Task: Find connections with filter location Nāhan with filter topic #humanresourceswith filter profile language German with filter current company Job Vacancy Result (official) with filter school St. Andrew's College of Arts, Science and Commerce with filter industry Magnetic and Optical Media Manufacturing with filter service category Management Consulting with filter keywords title Accounts Payable/Receivable Clerk
Action: Mouse moved to (501, 83)
Screenshot: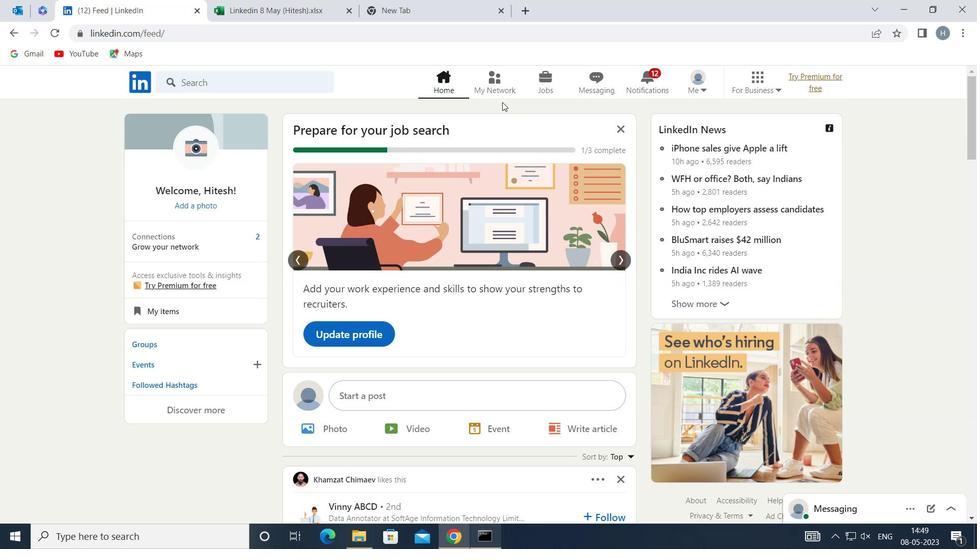 
Action: Mouse pressed left at (501, 83)
Screenshot: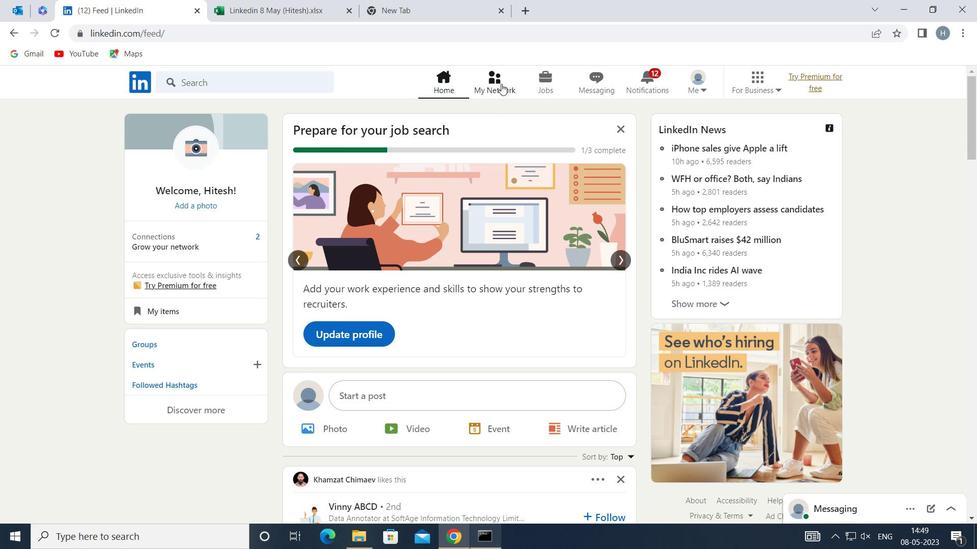 
Action: Mouse moved to (284, 152)
Screenshot: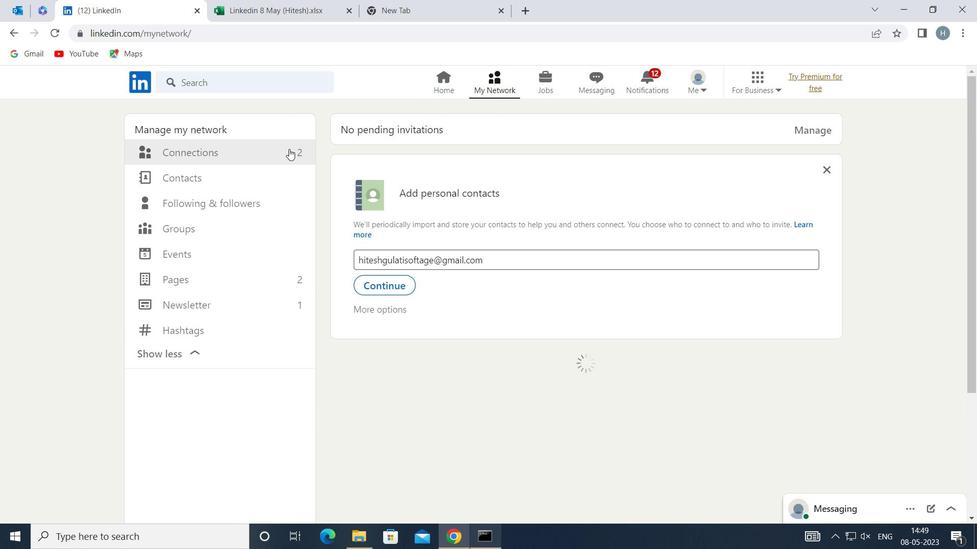 
Action: Mouse pressed left at (284, 152)
Screenshot: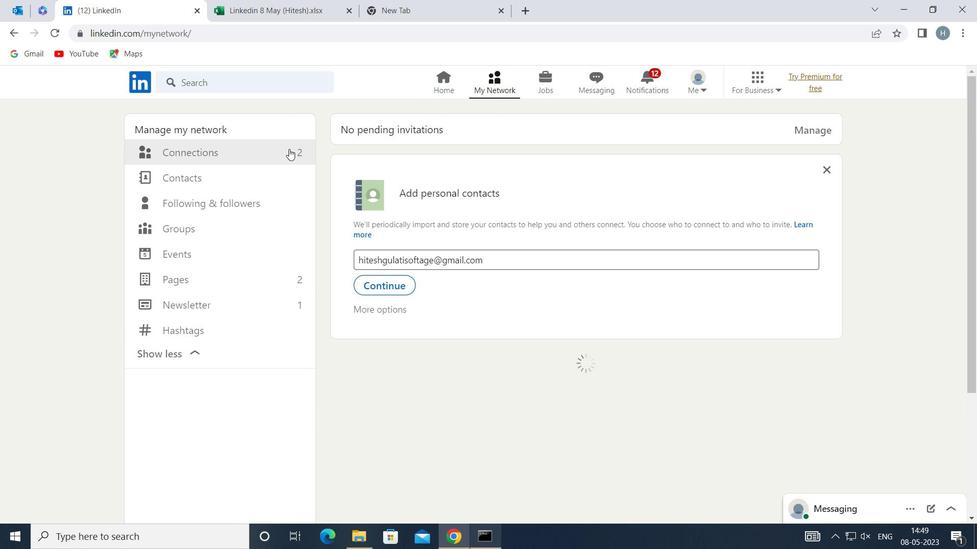 
Action: Mouse moved to (598, 155)
Screenshot: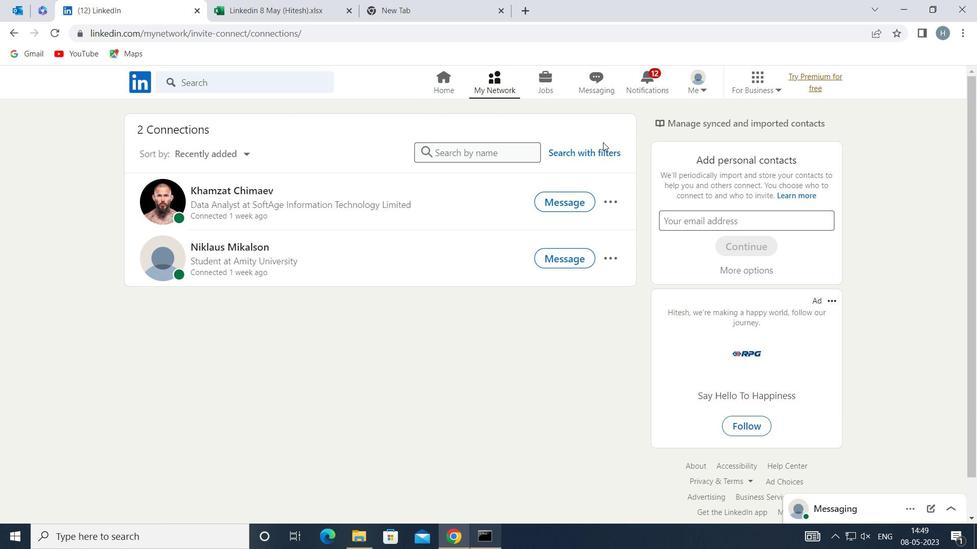 
Action: Mouse pressed left at (598, 155)
Screenshot: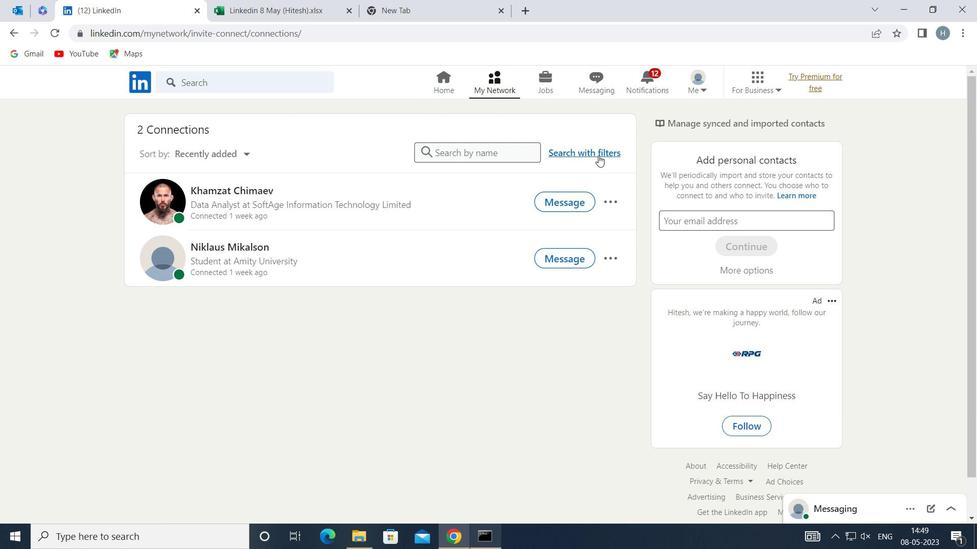 
Action: Mouse moved to (532, 122)
Screenshot: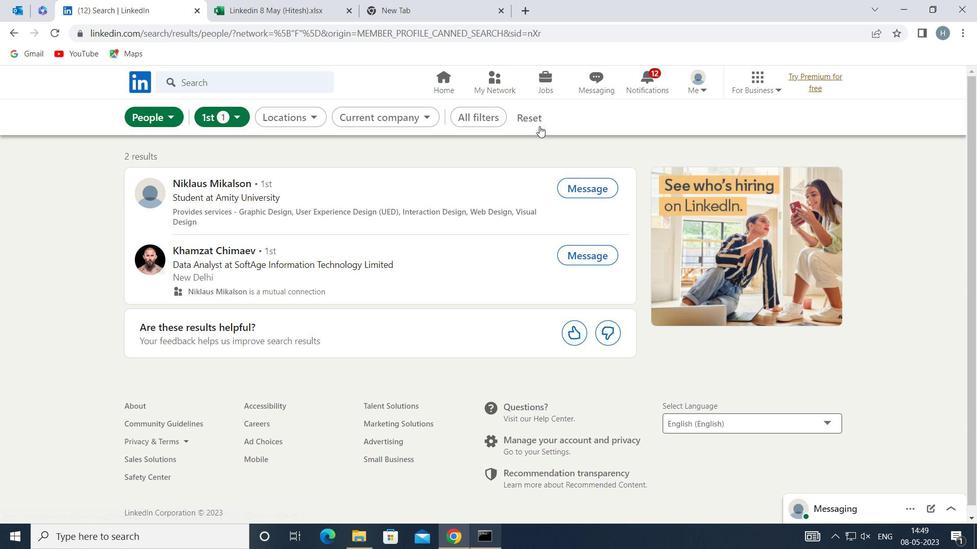 
Action: Mouse pressed left at (532, 122)
Screenshot: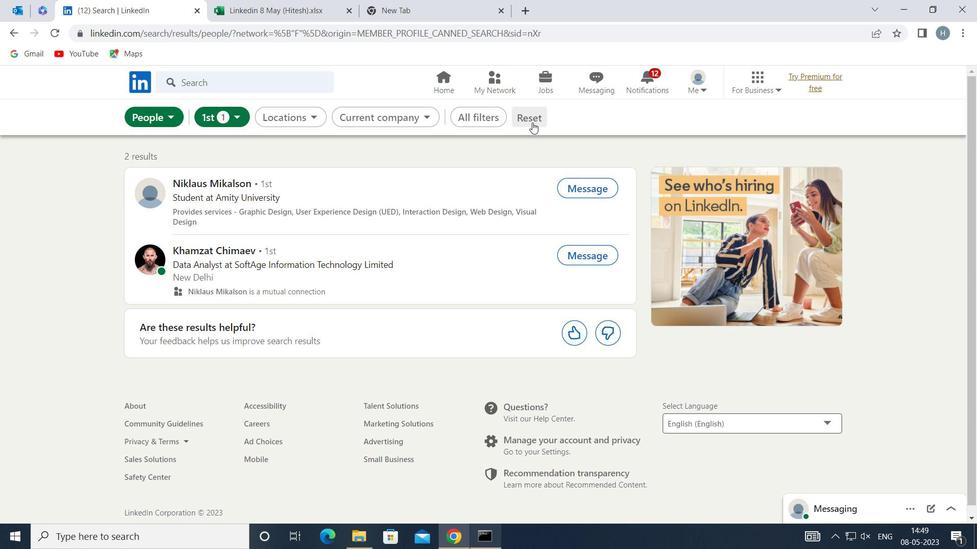 
Action: Mouse moved to (514, 112)
Screenshot: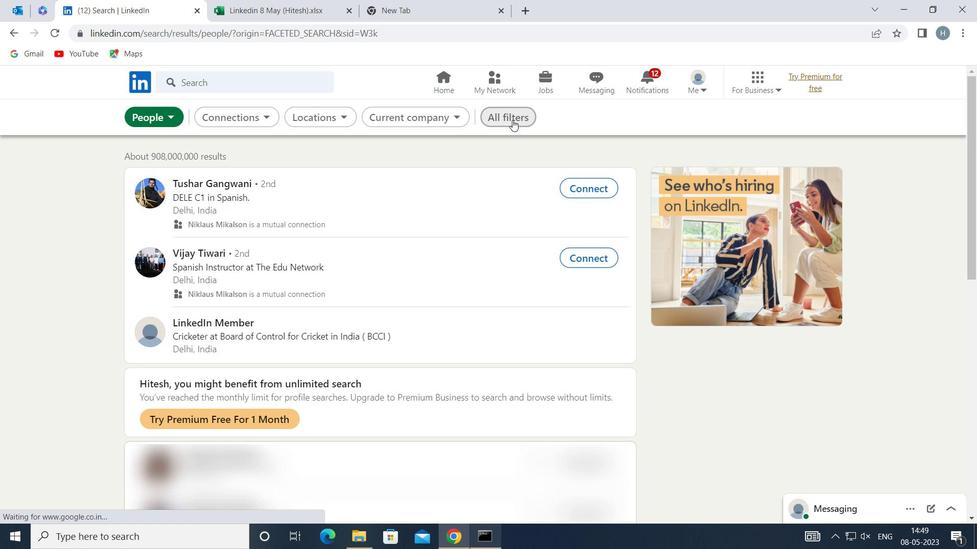 
Action: Mouse pressed left at (514, 112)
Screenshot: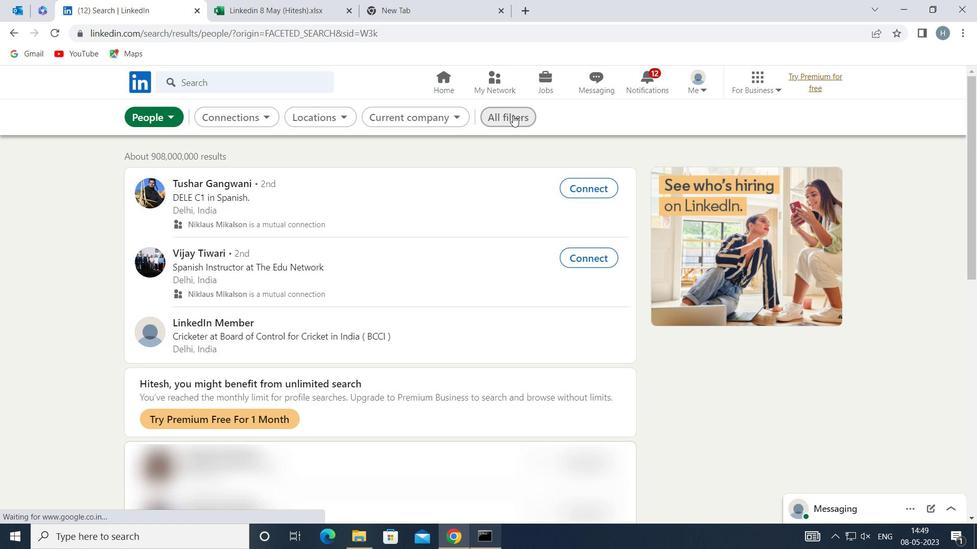 
Action: Mouse moved to (785, 279)
Screenshot: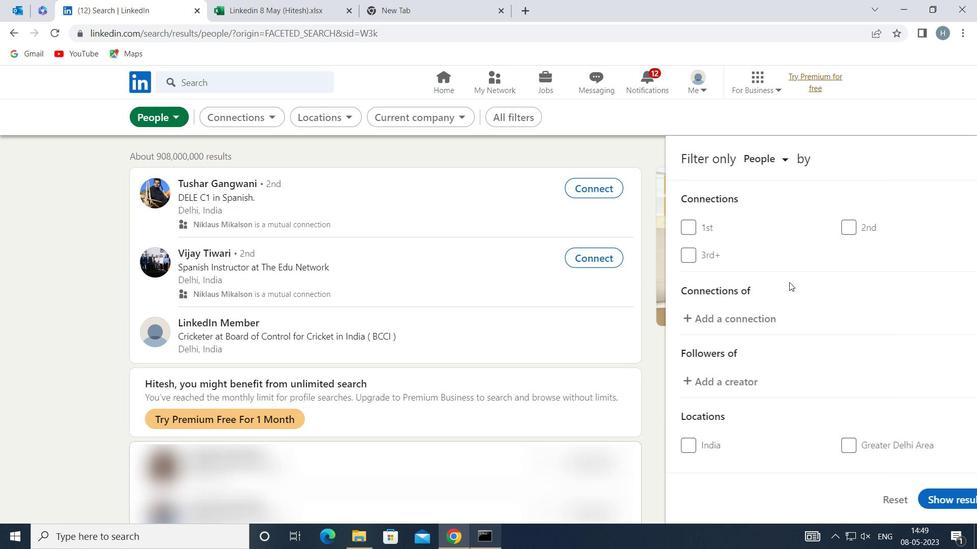 
Action: Mouse scrolled (785, 279) with delta (0, 0)
Screenshot: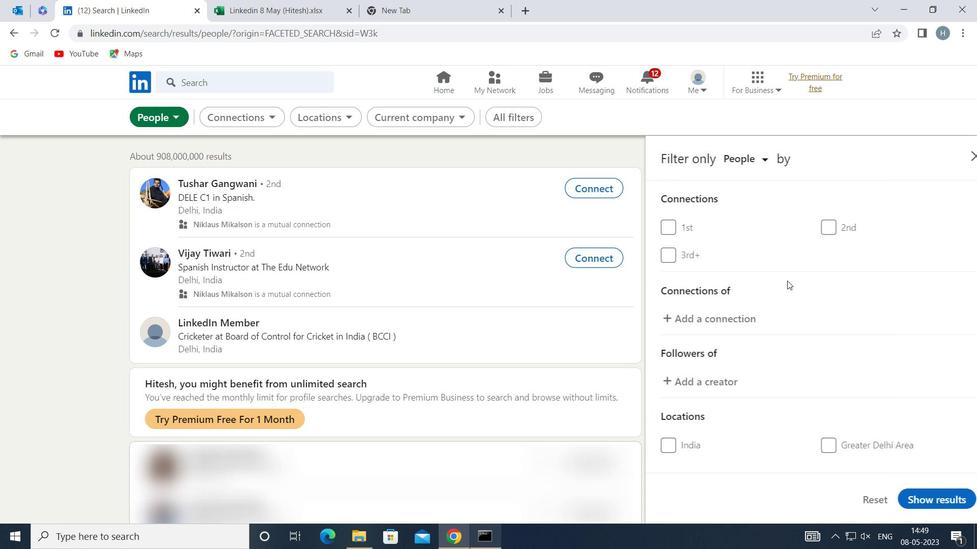 
Action: Mouse moved to (784, 278)
Screenshot: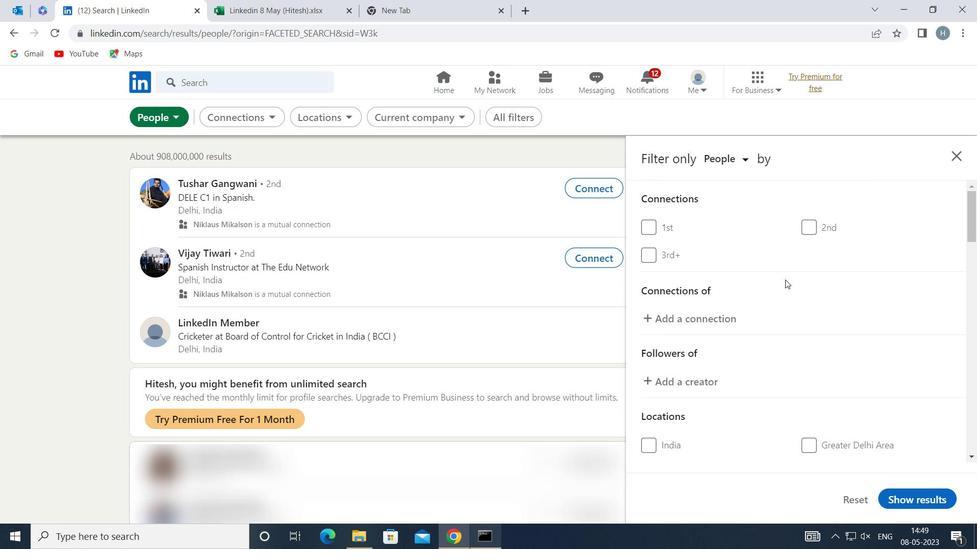 
Action: Mouse scrolled (784, 278) with delta (0, 0)
Screenshot: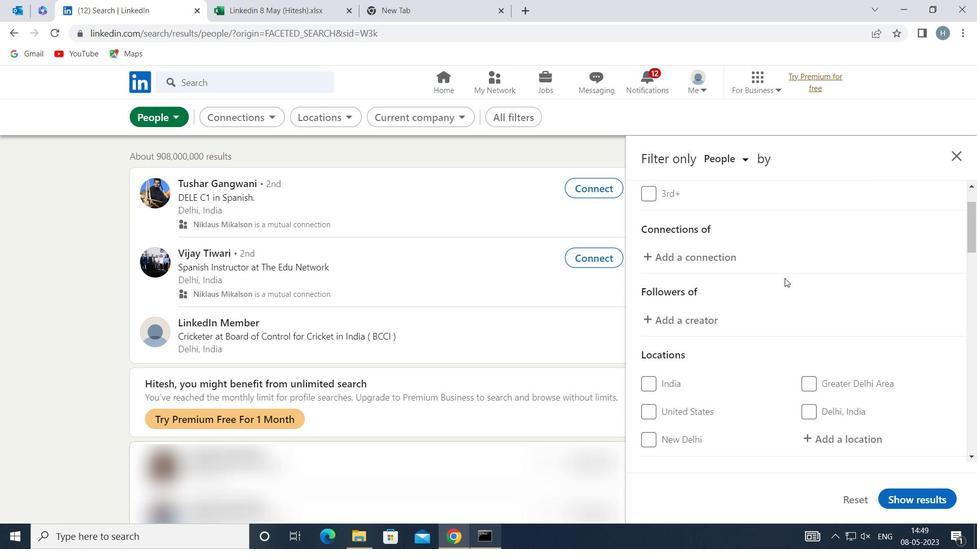 
Action: Mouse moved to (845, 366)
Screenshot: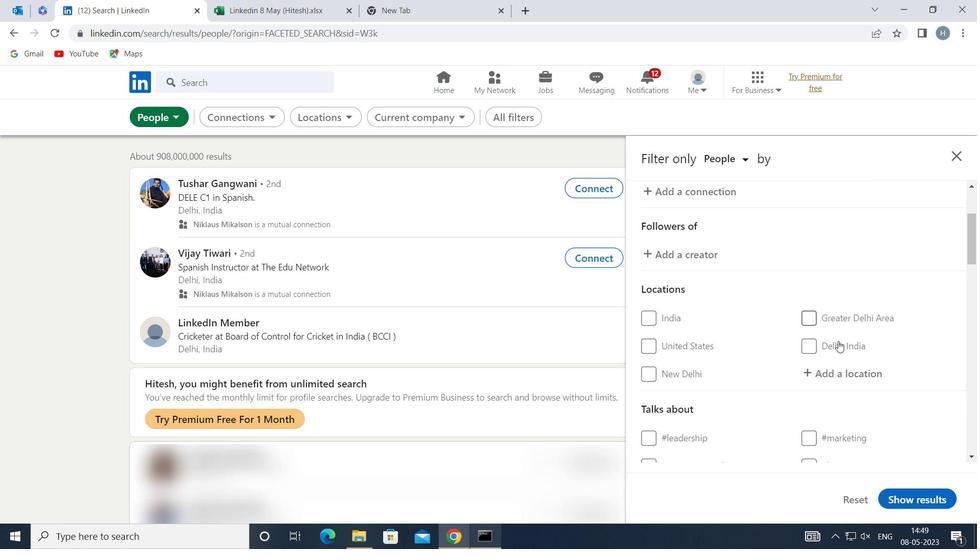 
Action: Mouse pressed left at (845, 366)
Screenshot: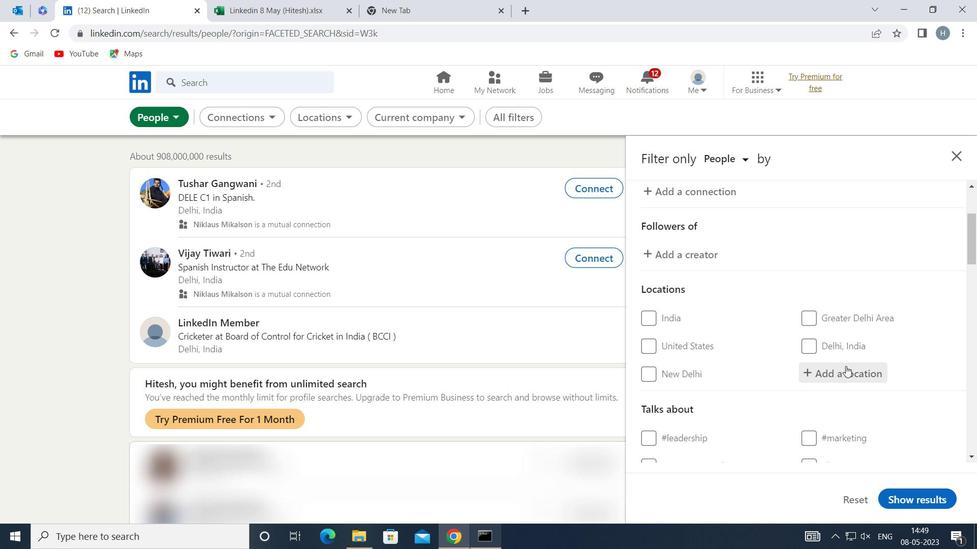 
Action: Key pressed <Key.shift>NAHAN
Screenshot: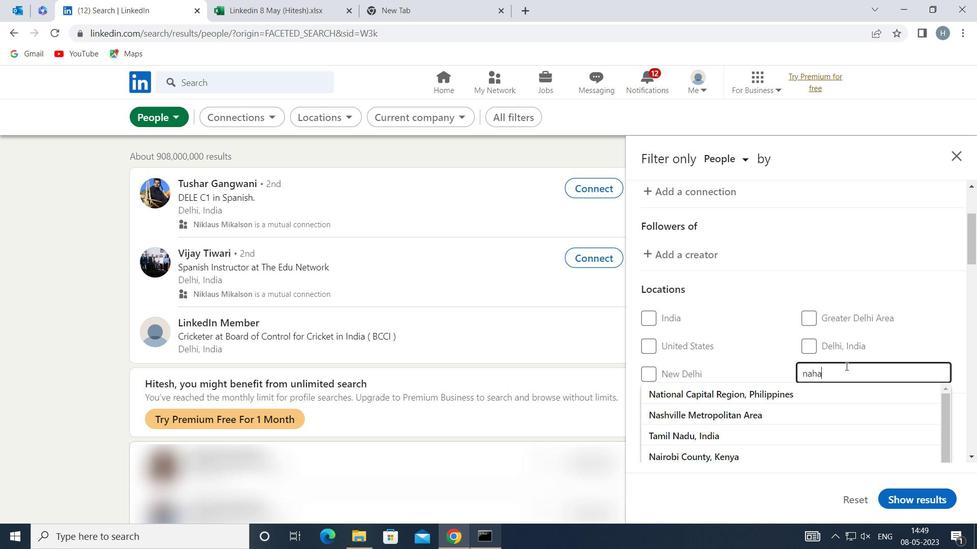 
Action: Mouse moved to (897, 336)
Screenshot: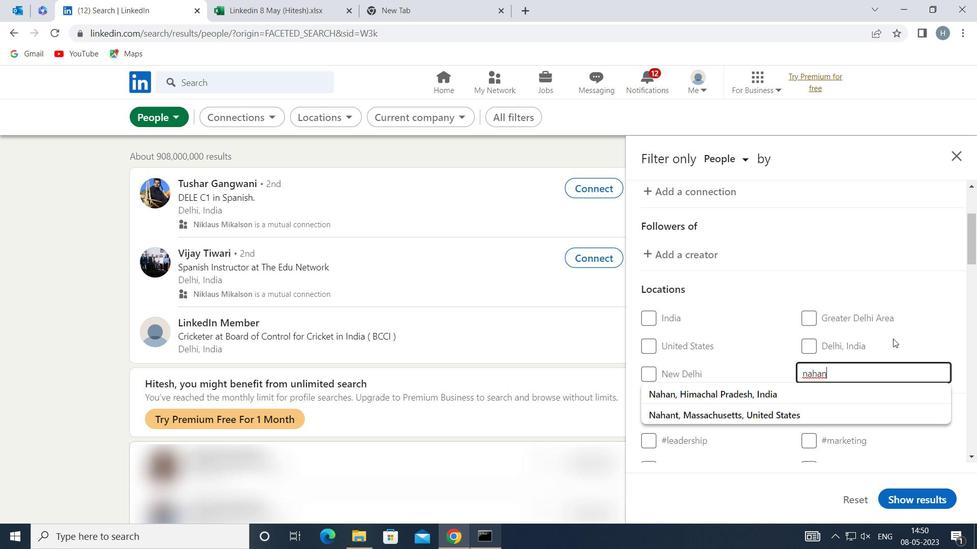 
Action: Mouse pressed left at (897, 336)
Screenshot: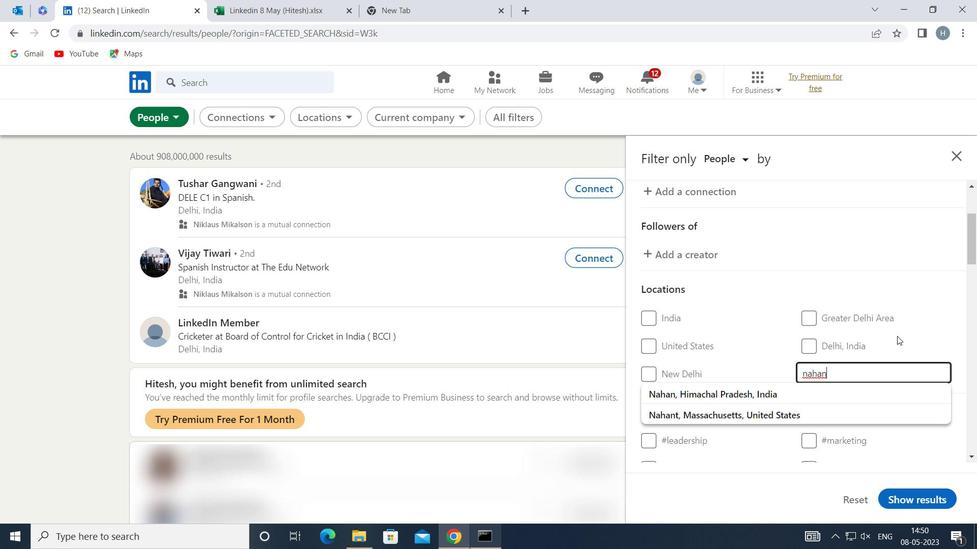 
Action: Mouse moved to (899, 335)
Screenshot: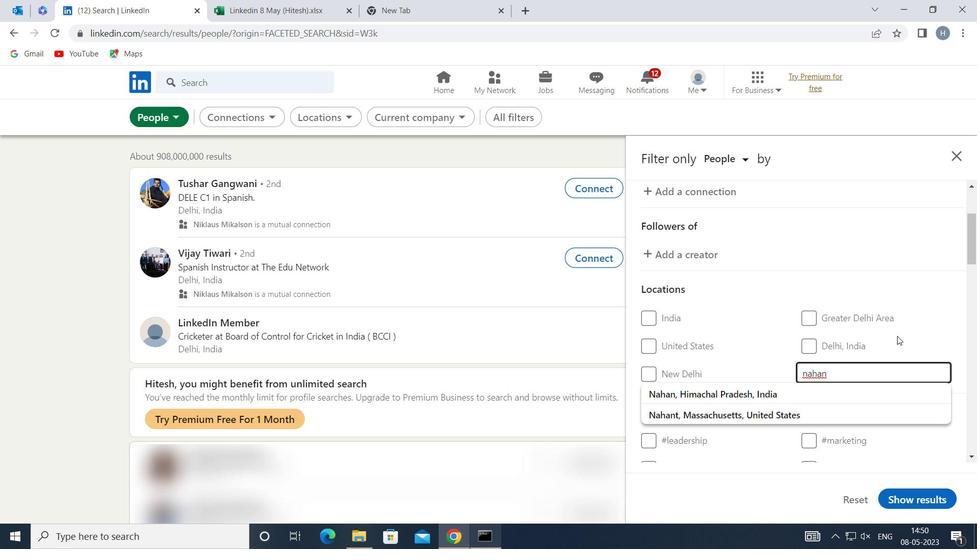 
Action: Mouse scrolled (899, 334) with delta (0, 0)
Screenshot: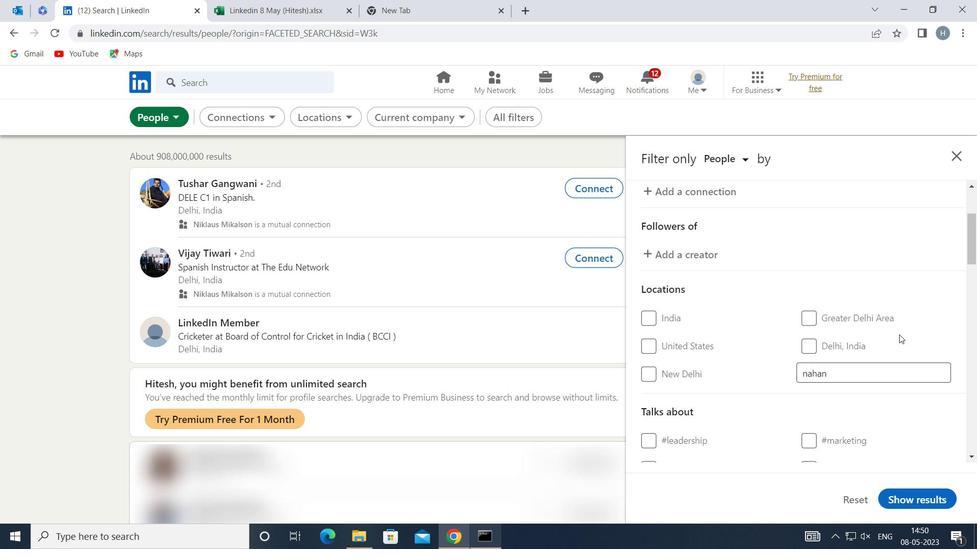 
Action: Mouse scrolled (899, 334) with delta (0, 0)
Screenshot: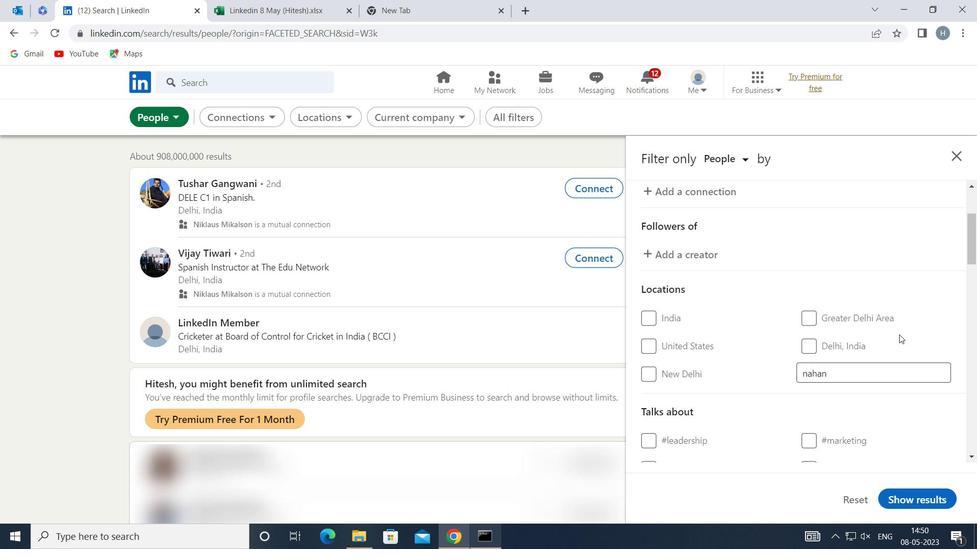 
Action: Mouse moved to (843, 368)
Screenshot: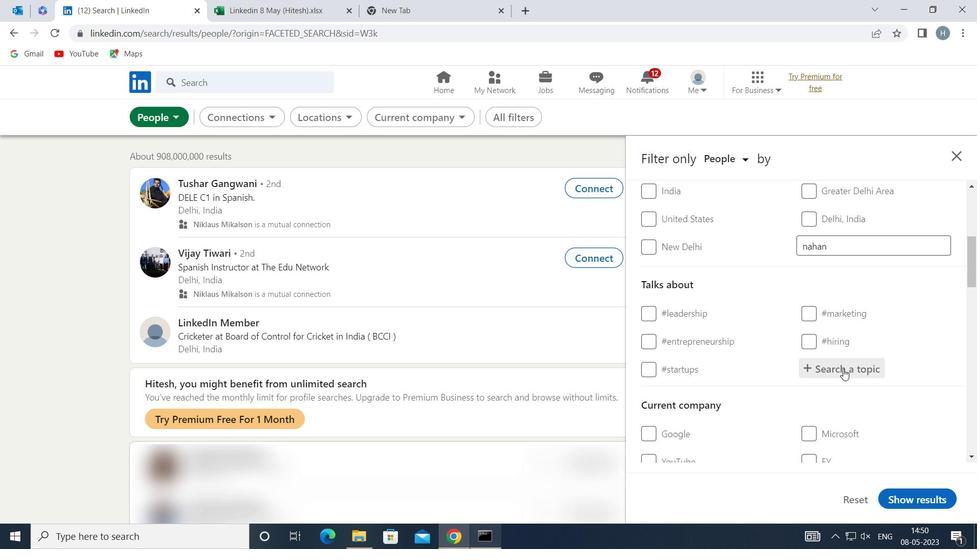 
Action: Mouse pressed left at (843, 368)
Screenshot: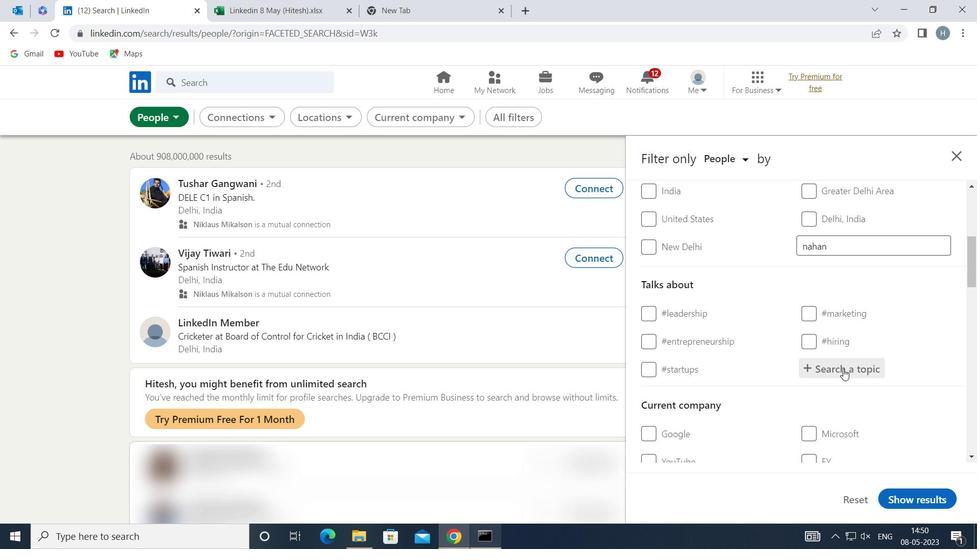 
Action: Key pressed HUMANRESO
Screenshot: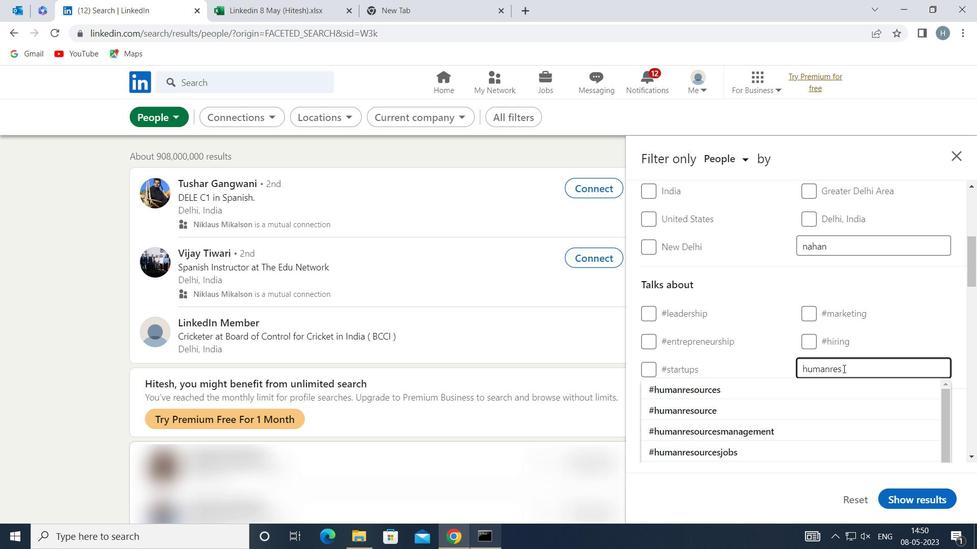 
Action: Mouse moved to (818, 387)
Screenshot: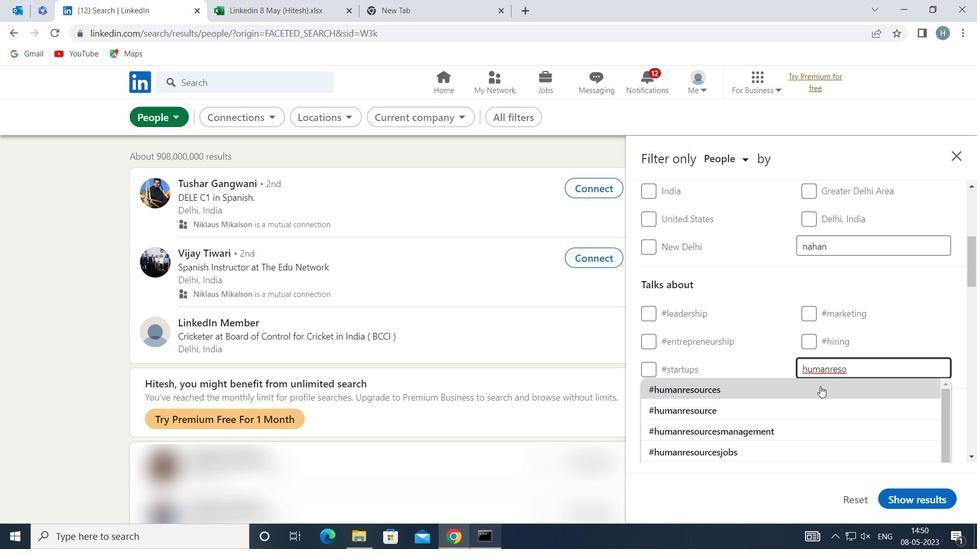 
Action: Mouse pressed left at (818, 387)
Screenshot: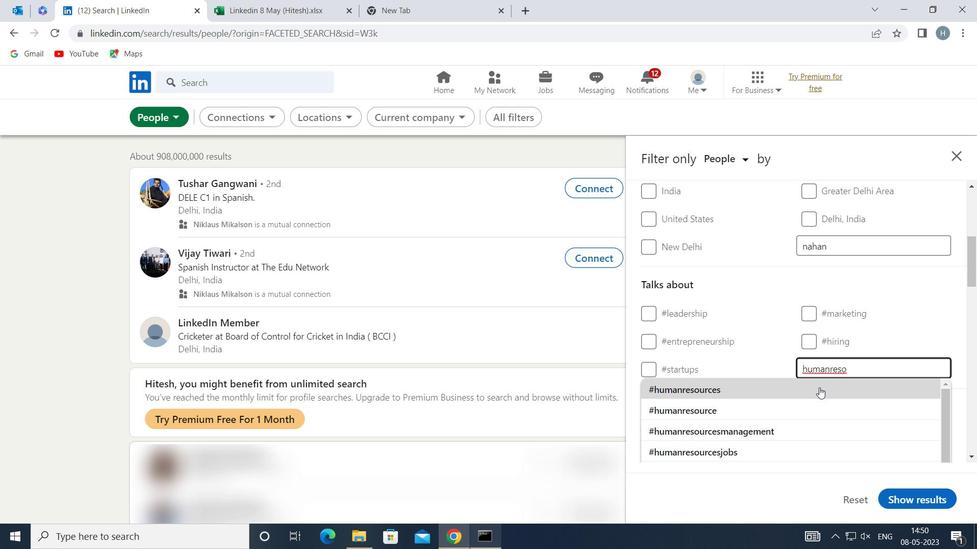 
Action: Mouse moved to (809, 375)
Screenshot: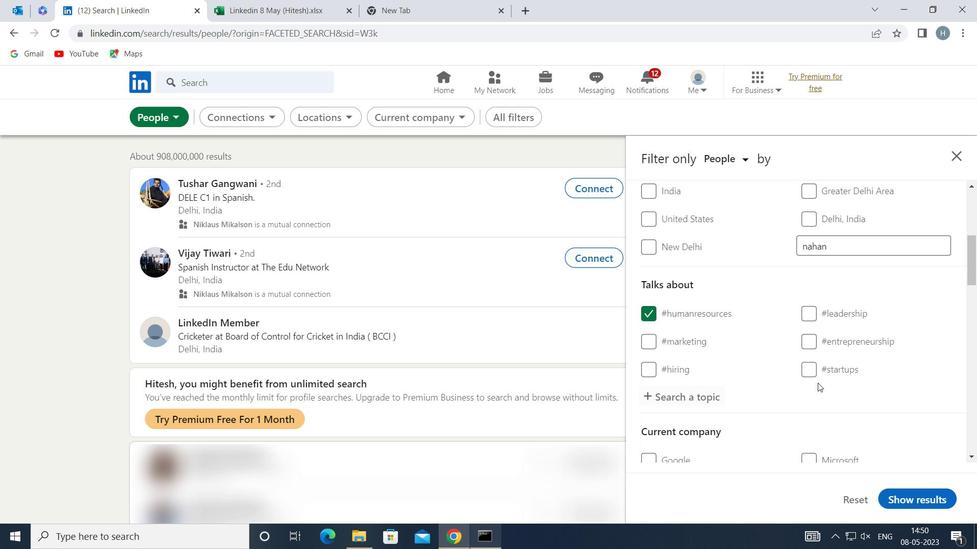 
Action: Mouse scrolled (809, 374) with delta (0, 0)
Screenshot: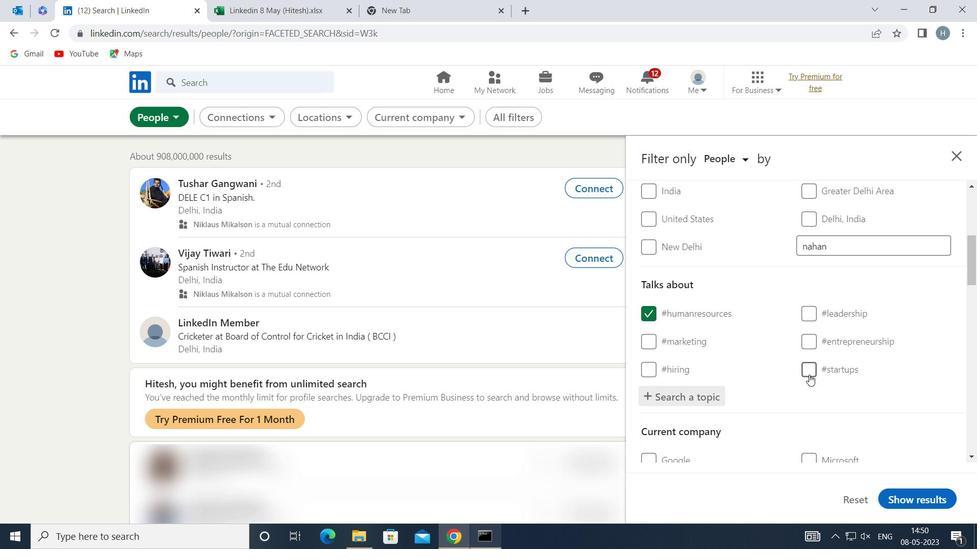
Action: Mouse moved to (787, 384)
Screenshot: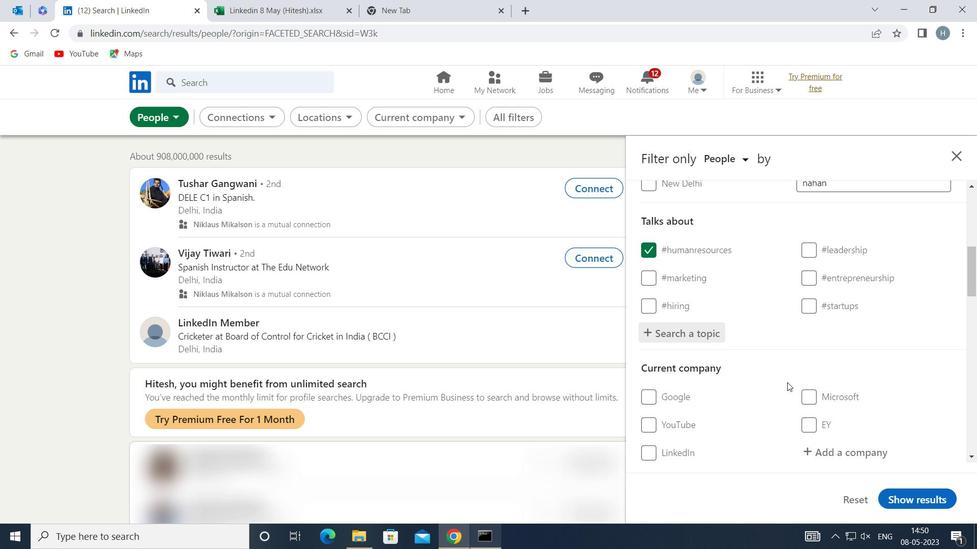 
Action: Mouse scrolled (787, 383) with delta (0, 0)
Screenshot: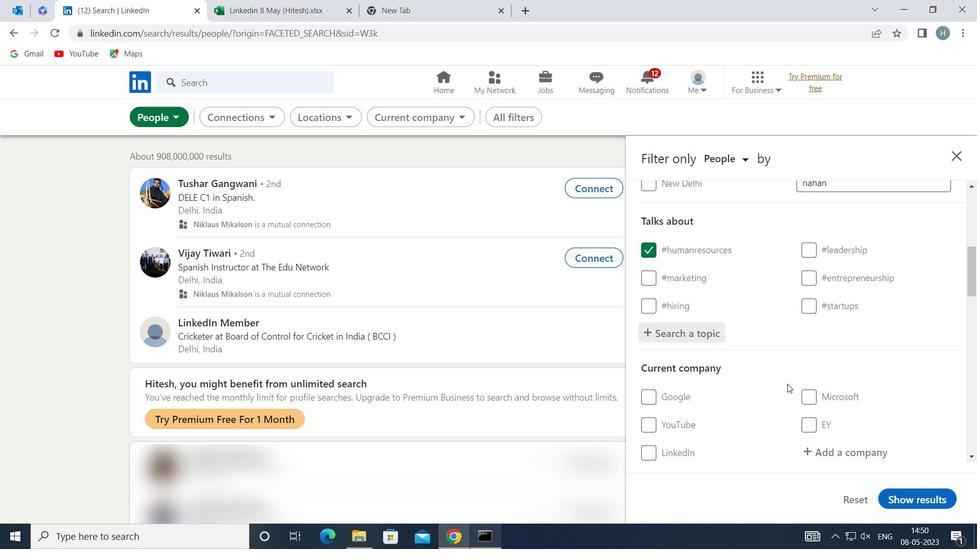 
Action: Mouse moved to (787, 381)
Screenshot: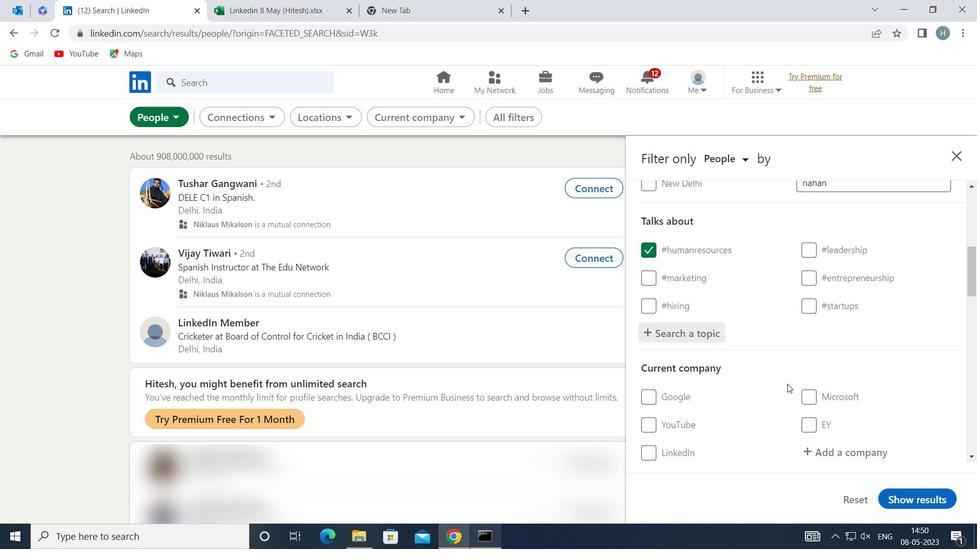 
Action: Mouse scrolled (787, 381) with delta (0, 0)
Screenshot: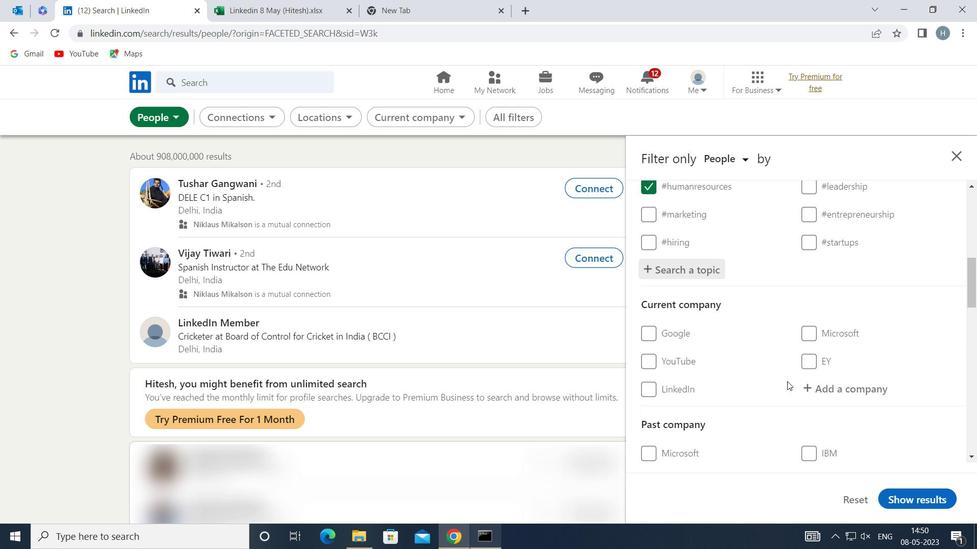 
Action: Mouse moved to (787, 381)
Screenshot: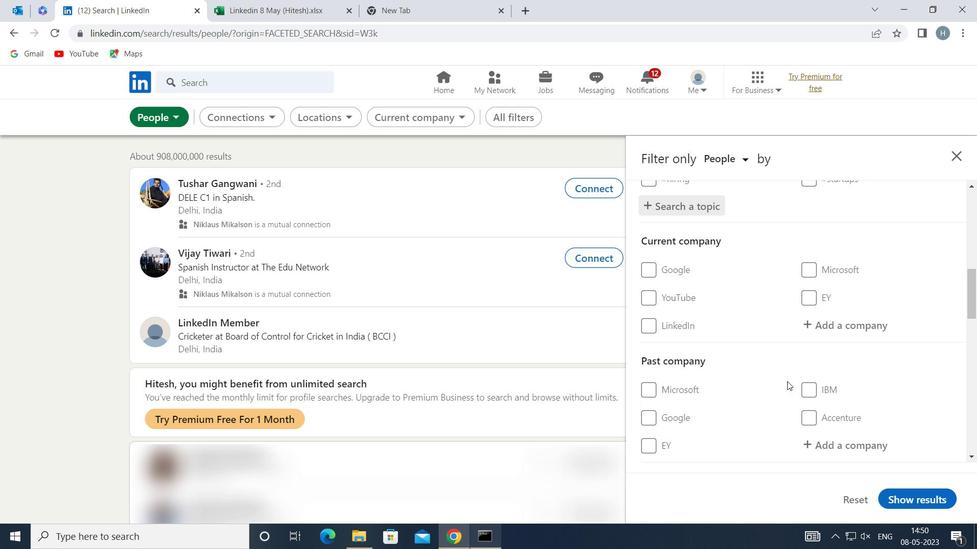 
Action: Mouse scrolled (787, 380) with delta (0, 0)
Screenshot: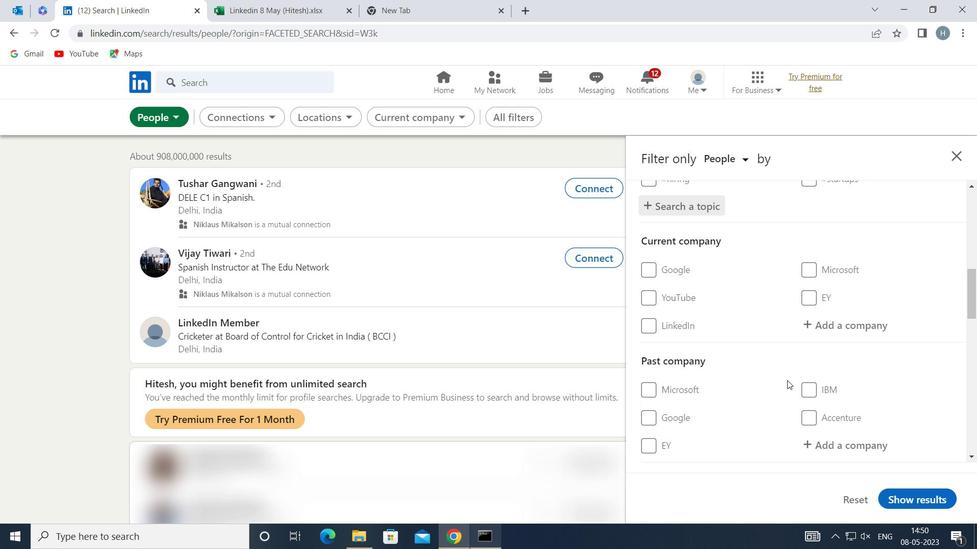 
Action: Mouse scrolled (787, 380) with delta (0, 0)
Screenshot: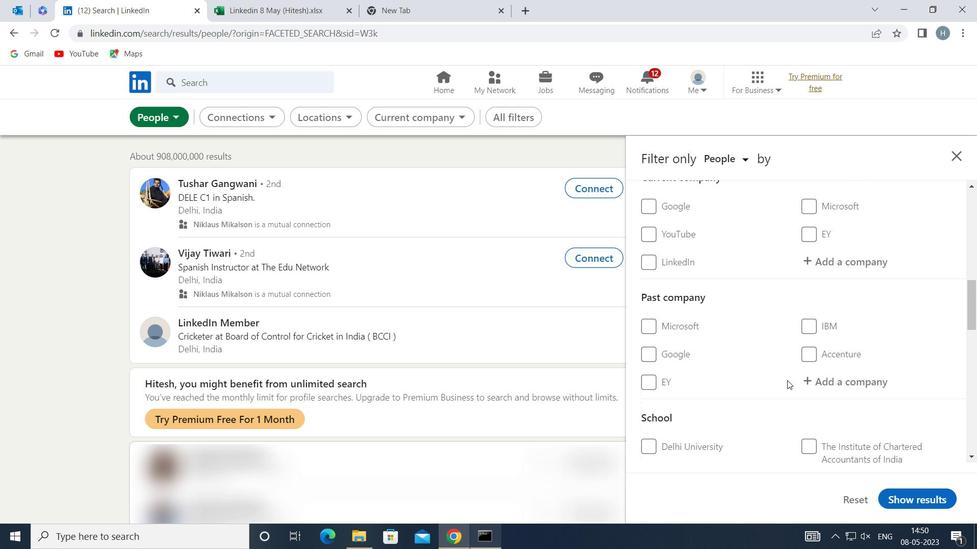 
Action: Mouse scrolled (787, 380) with delta (0, 0)
Screenshot: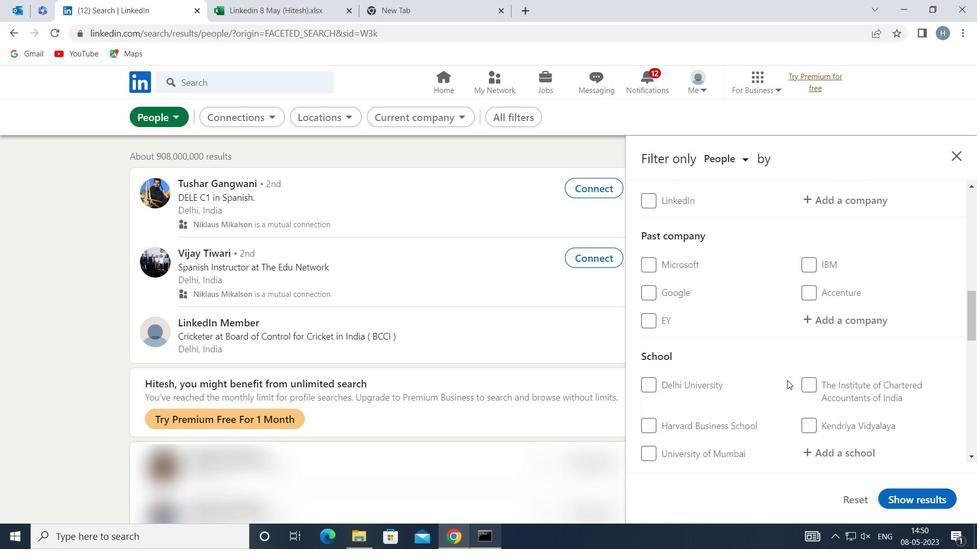 
Action: Mouse scrolled (787, 380) with delta (0, 0)
Screenshot: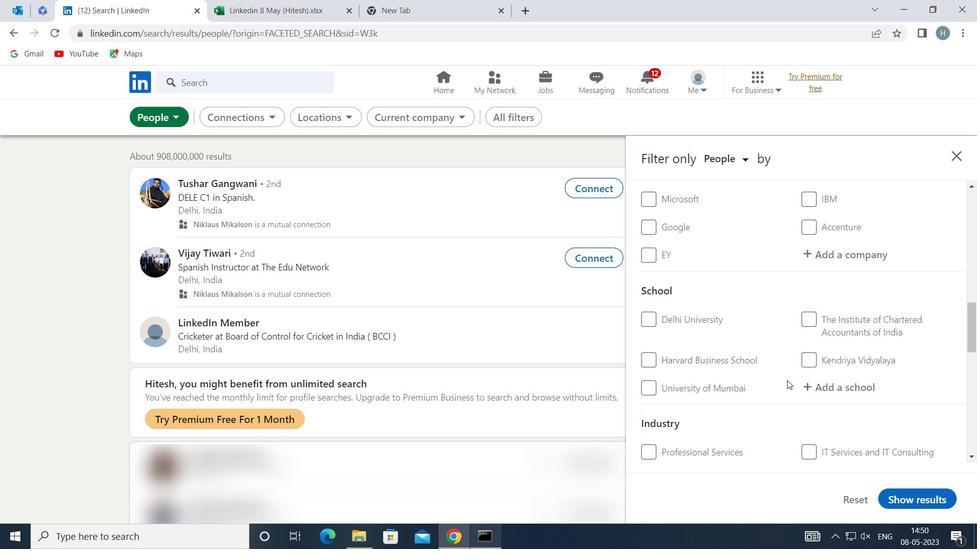 
Action: Mouse scrolled (787, 380) with delta (0, 0)
Screenshot: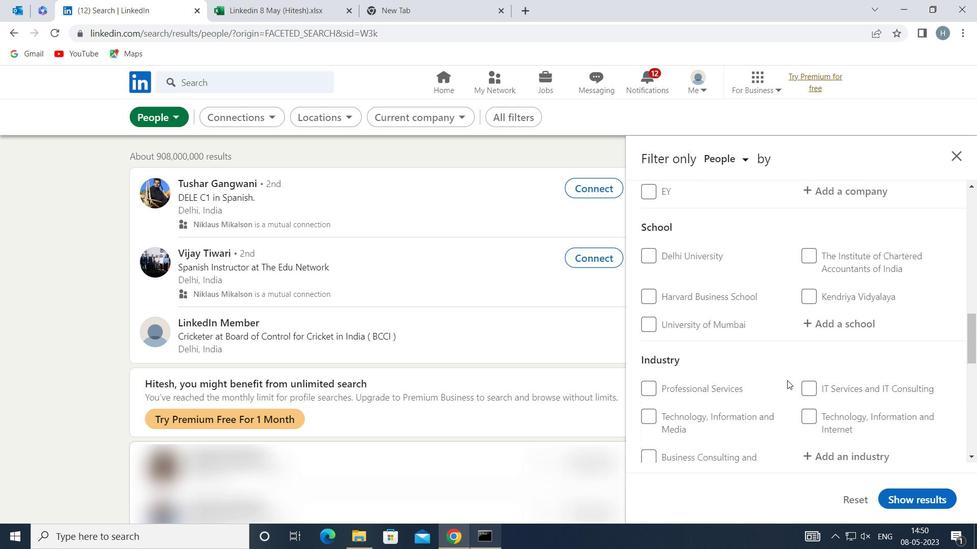 
Action: Mouse scrolled (787, 380) with delta (0, 0)
Screenshot: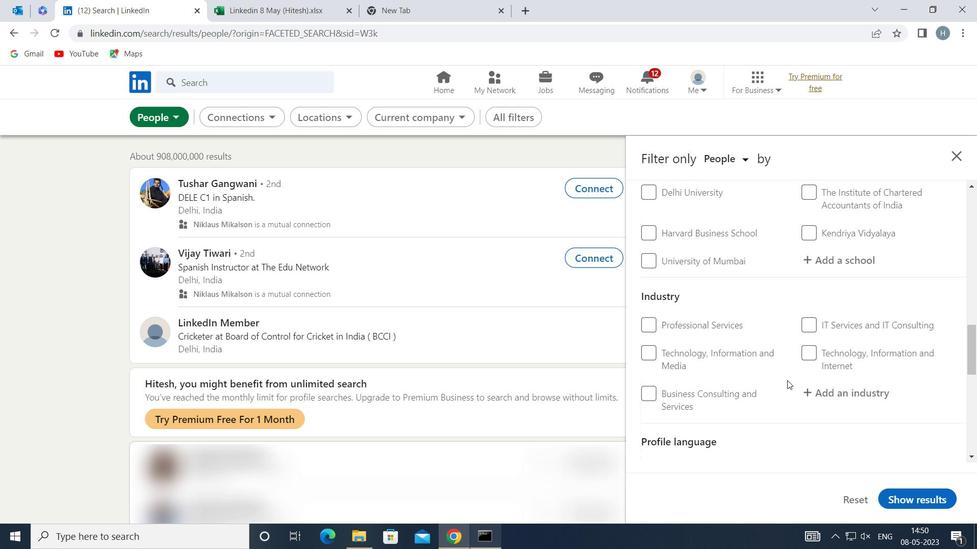 
Action: Mouse scrolled (787, 380) with delta (0, 0)
Screenshot: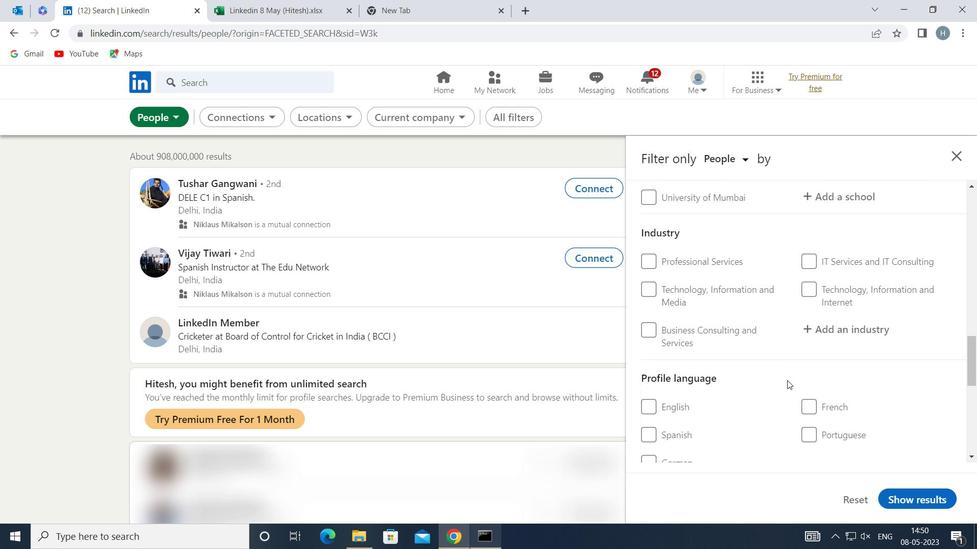 
Action: Mouse moved to (646, 399)
Screenshot: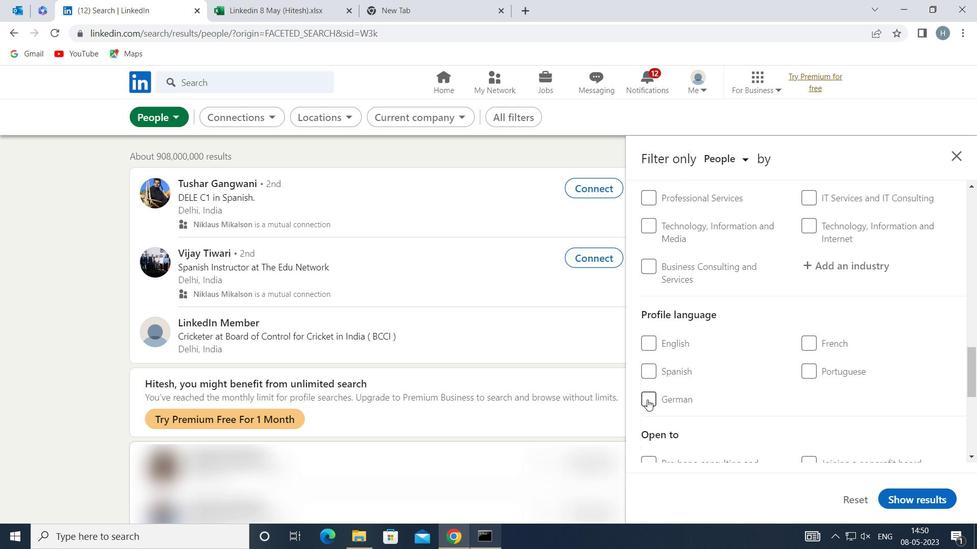 
Action: Mouse pressed left at (646, 399)
Screenshot: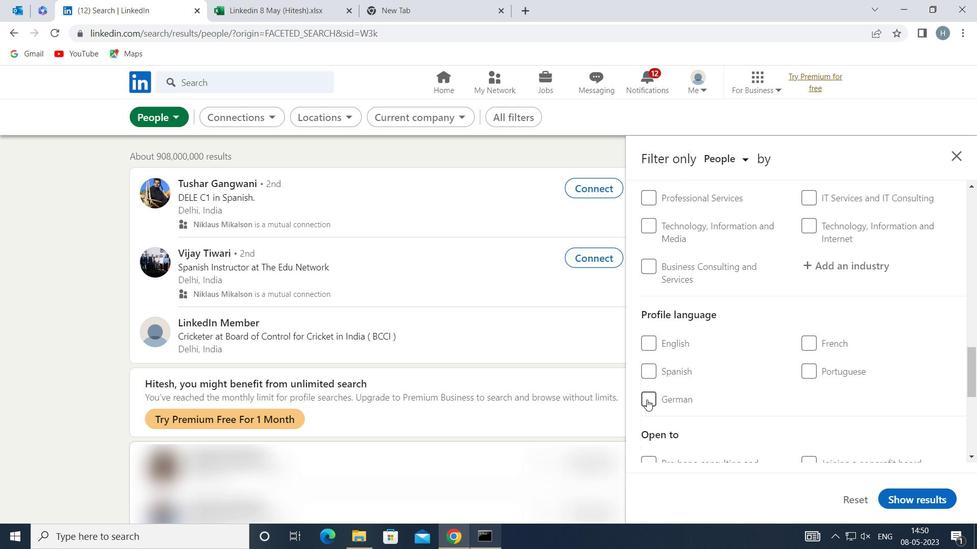 
Action: Mouse moved to (743, 391)
Screenshot: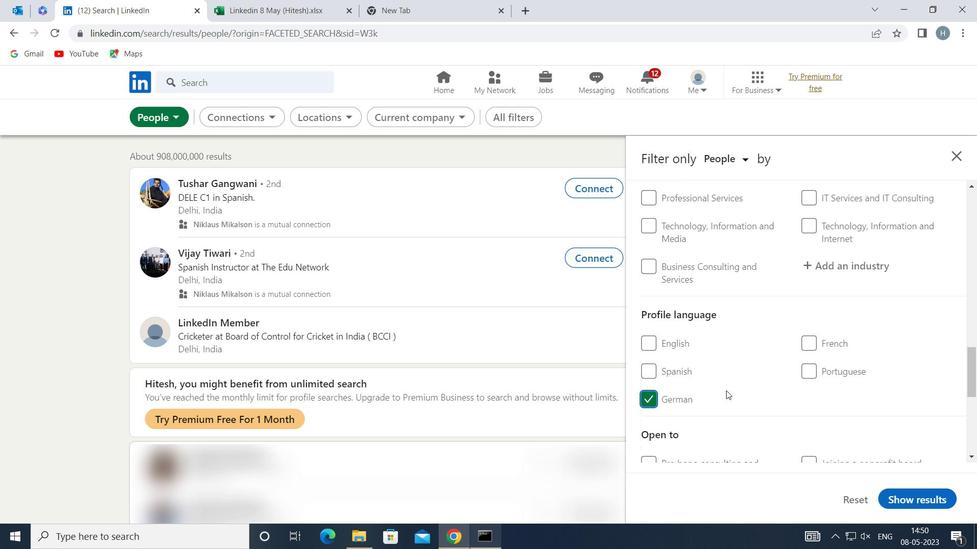 
Action: Mouse scrolled (743, 391) with delta (0, 0)
Screenshot: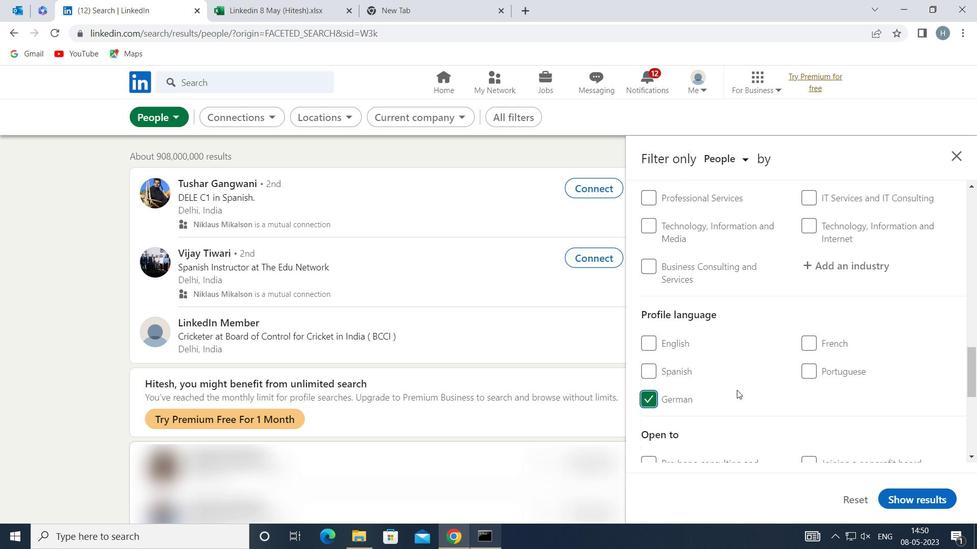 
Action: Mouse scrolled (743, 391) with delta (0, 0)
Screenshot: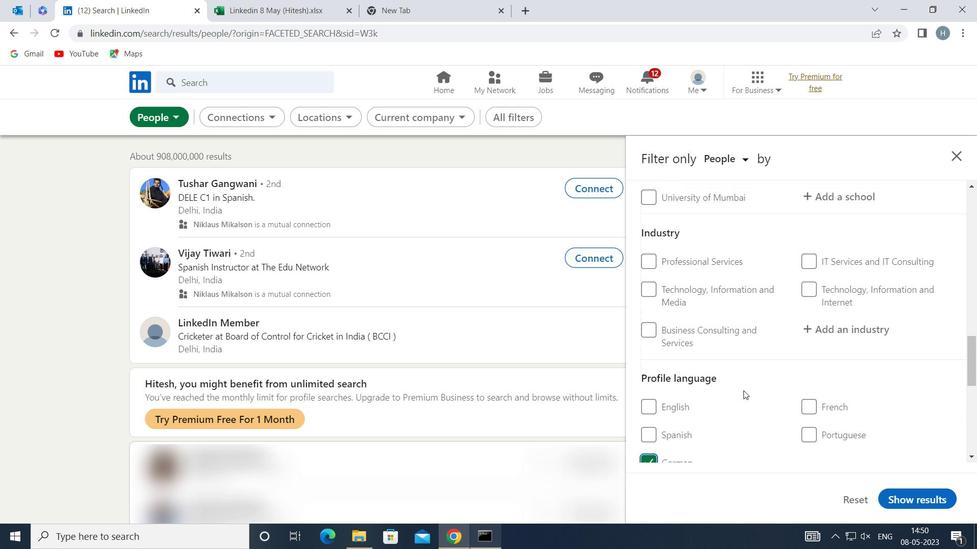
Action: Mouse scrolled (743, 391) with delta (0, 0)
Screenshot: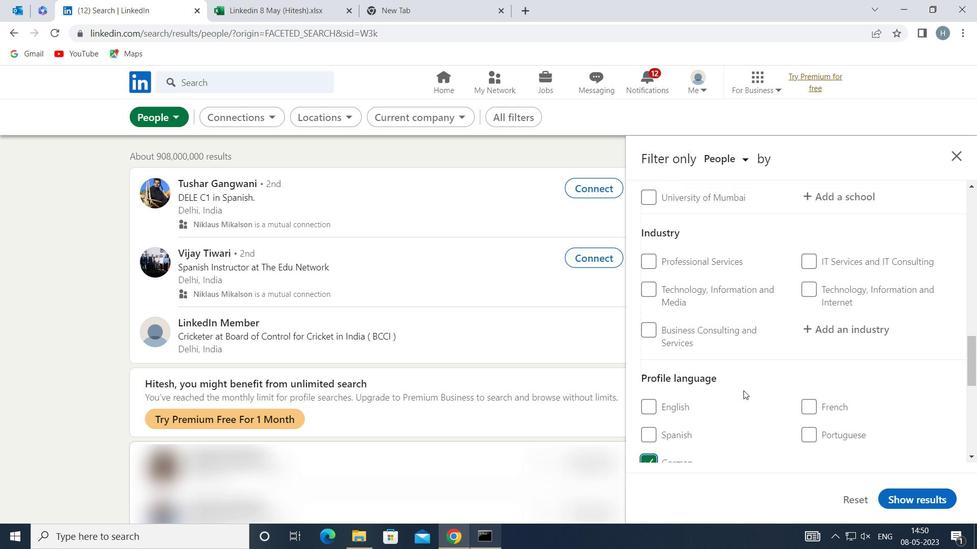 
Action: Mouse scrolled (743, 391) with delta (0, 0)
Screenshot: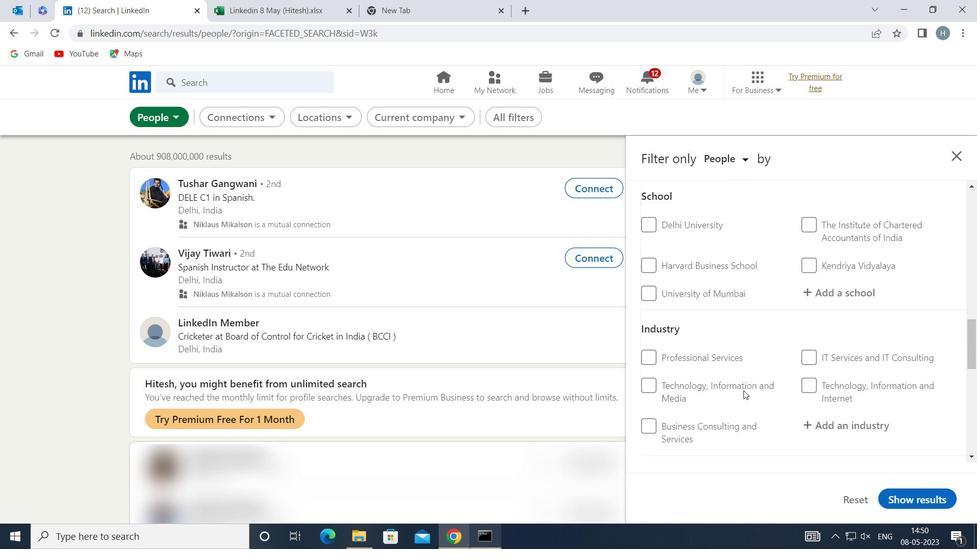 
Action: Mouse scrolled (743, 391) with delta (0, 0)
Screenshot: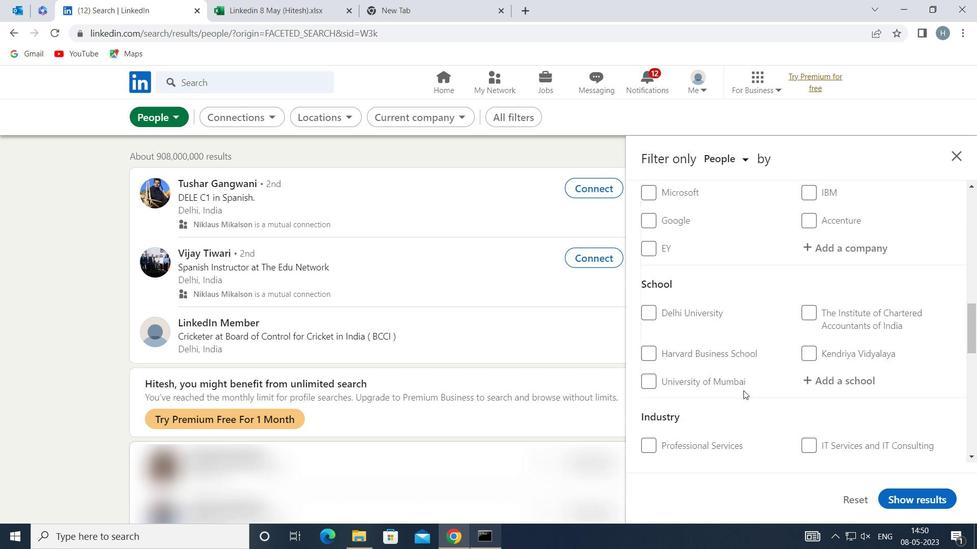 
Action: Mouse scrolled (743, 391) with delta (0, 0)
Screenshot: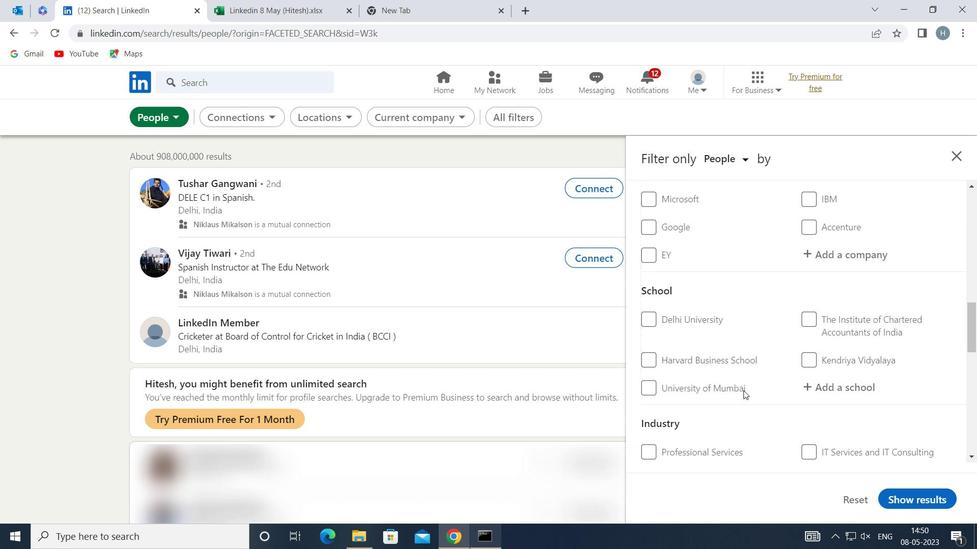 
Action: Mouse scrolled (743, 391) with delta (0, 0)
Screenshot: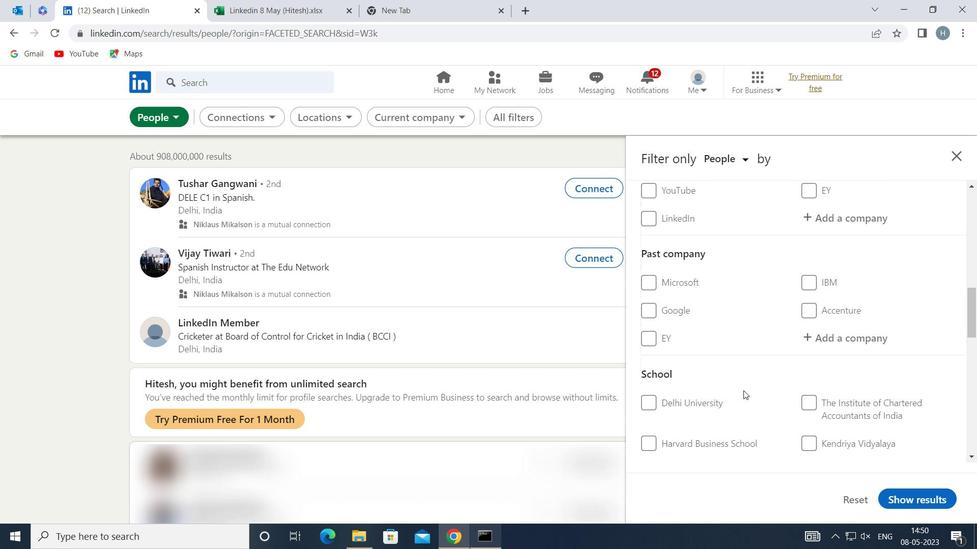 
Action: Mouse scrolled (743, 391) with delta (0, 0)
Screenshot: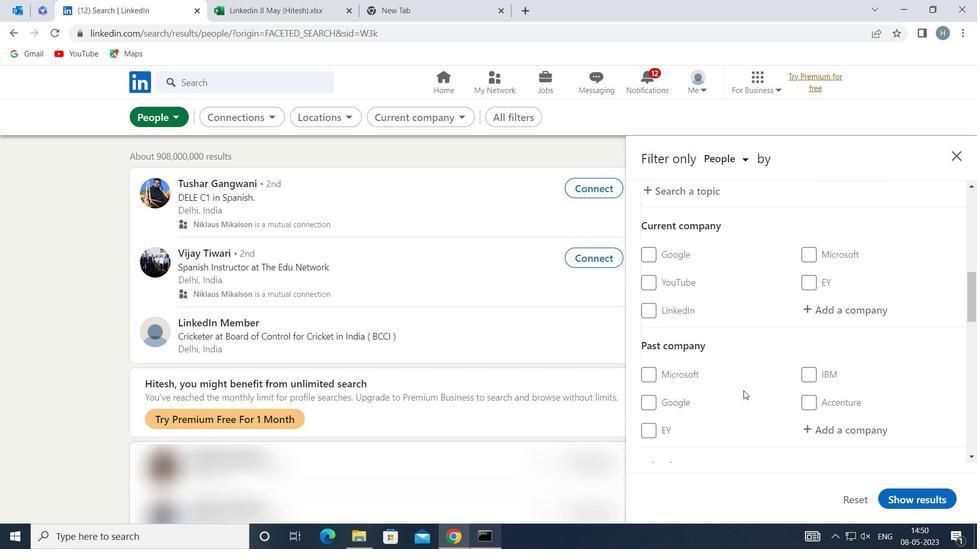 
Action: Mouse scrolled (743, 391) with delta (0, 0)
Screenshot: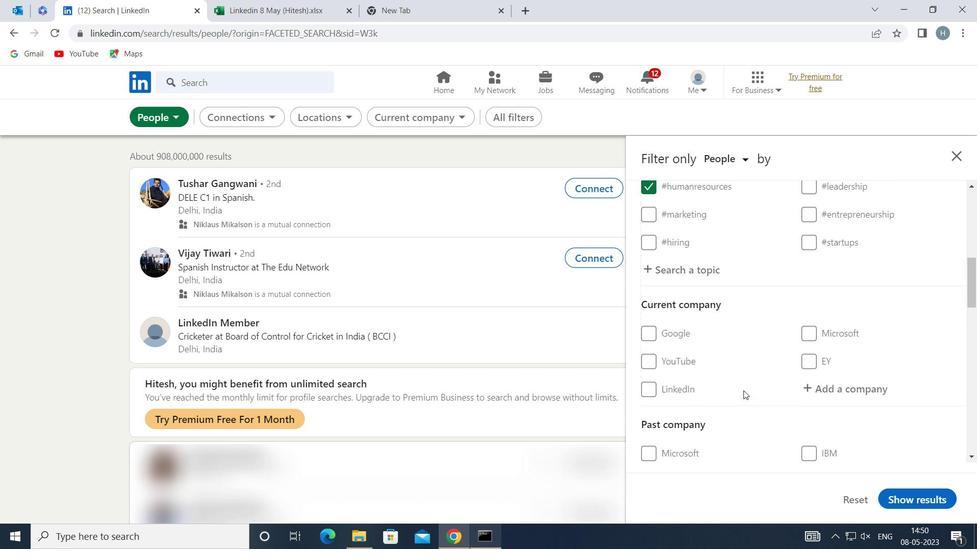 
Action: Mouse scrolled (743, 390) with delta (0, 0)
Screenshot: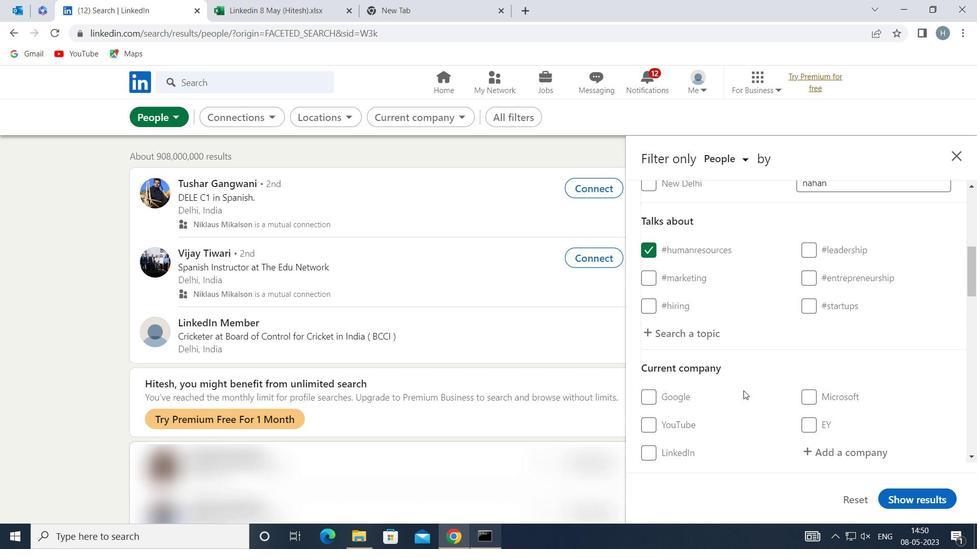 
Action: Mouse scrolled (743, 390) with delta (0, 0)
Screenshot: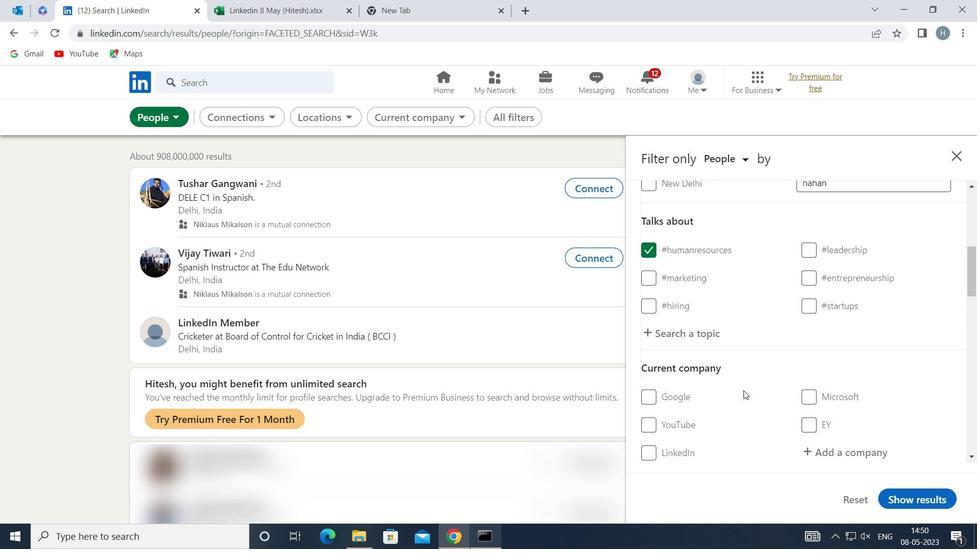 
Action: Mouse moved to (856, 321)
Screenshot: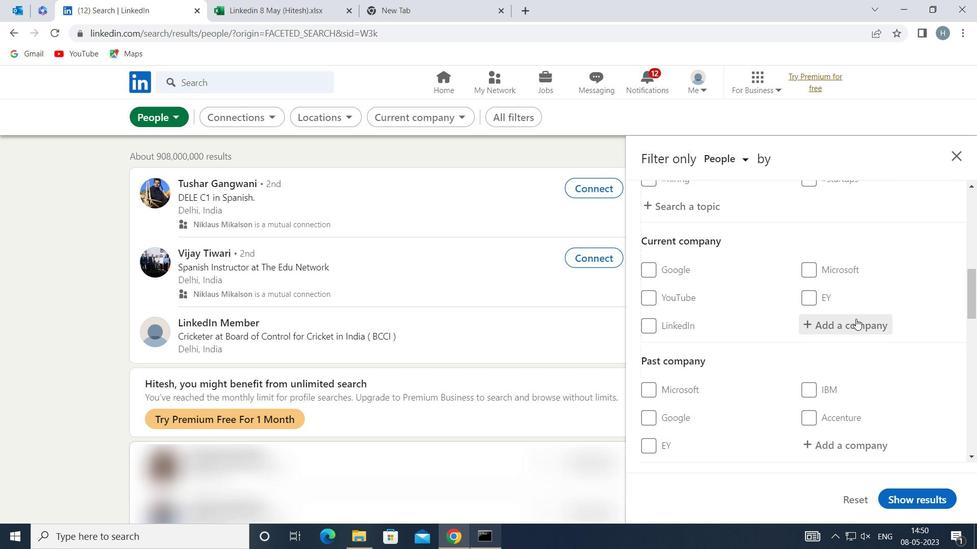 
Action: Mouse pressed left at (856, 321)
Screenshot: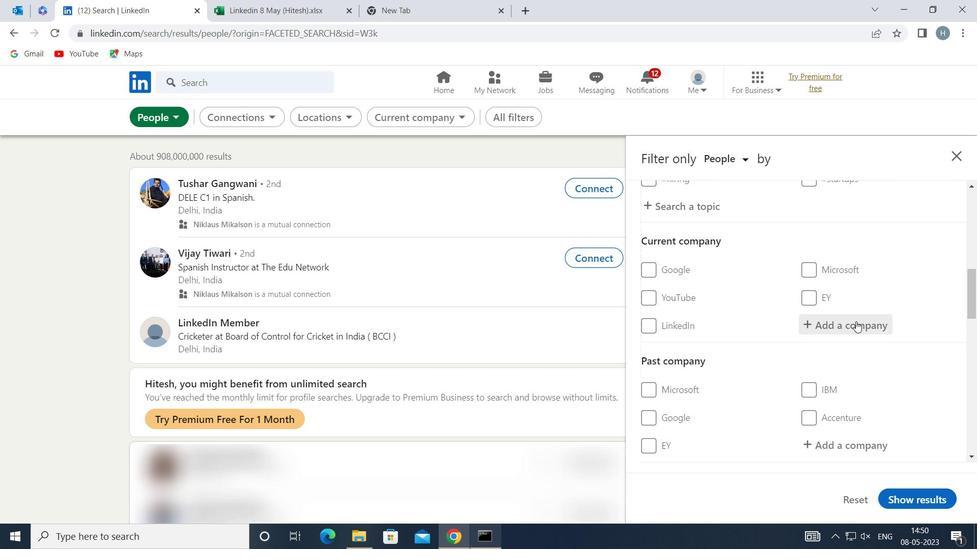 
Action: Key pressed <Key.shift>JOB<Key.space><Key.shift>VACANCY<Key.space><Key.shift>RE
Screenshot: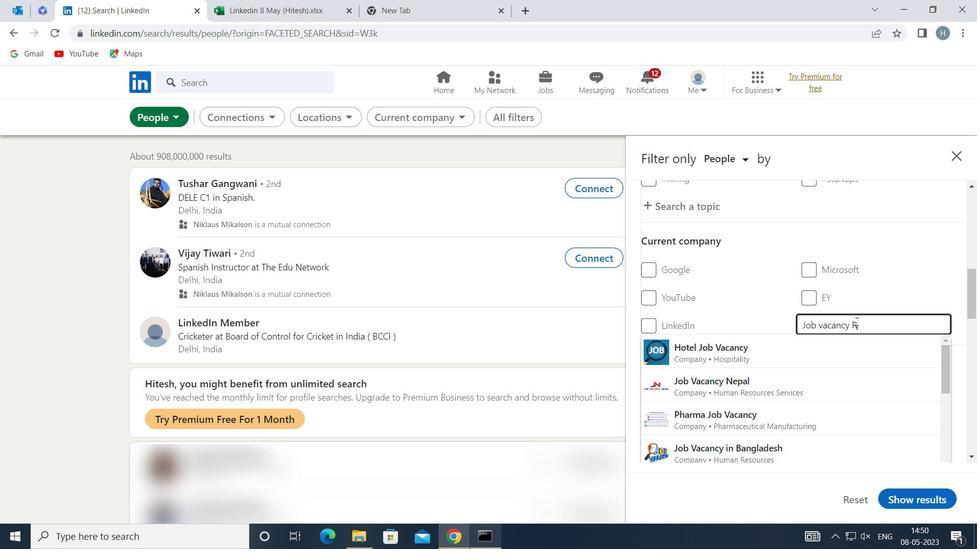 
Action: Mouse moved to (836, 349)
Screenshot: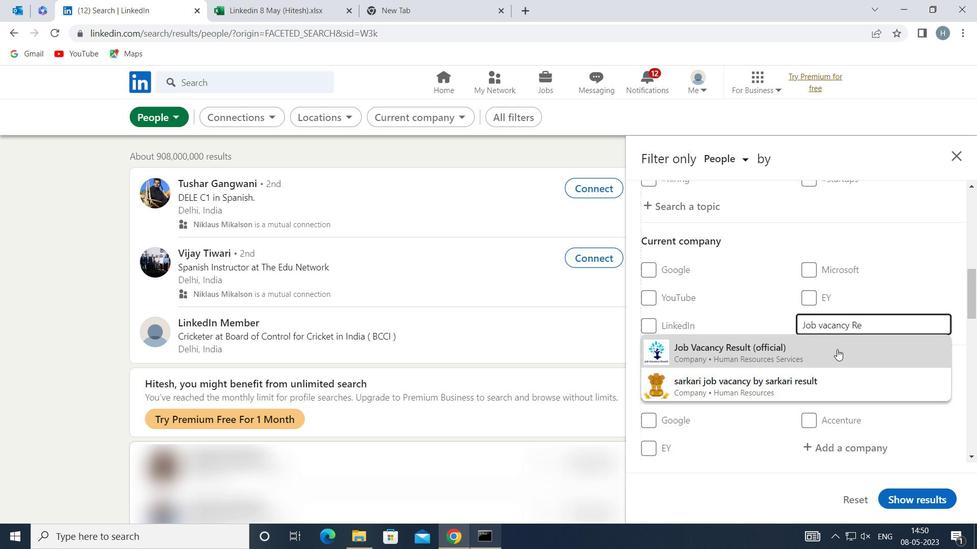 
Action: Mouse pressed left at (836, 349)
Screenshot: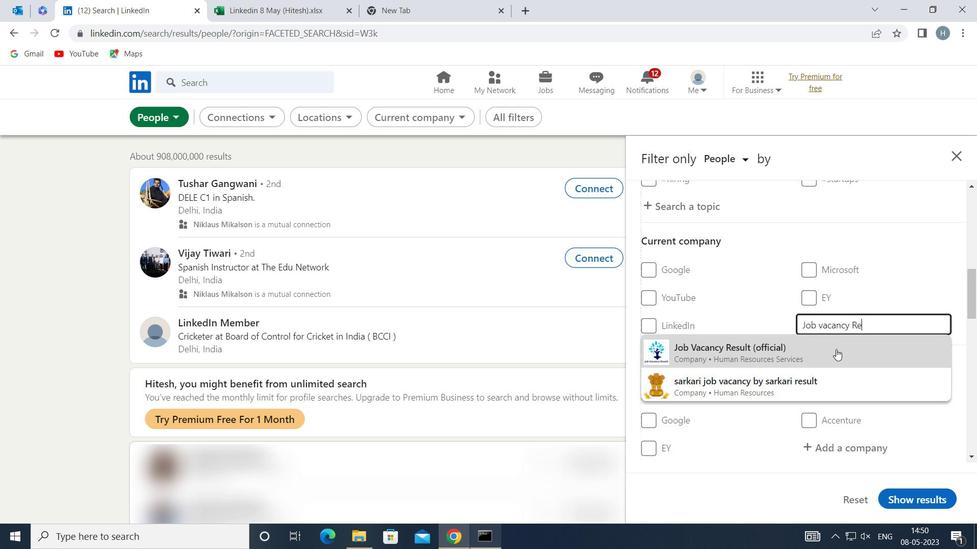 
Action: Mouse moved to (830, 339)
Screenshot: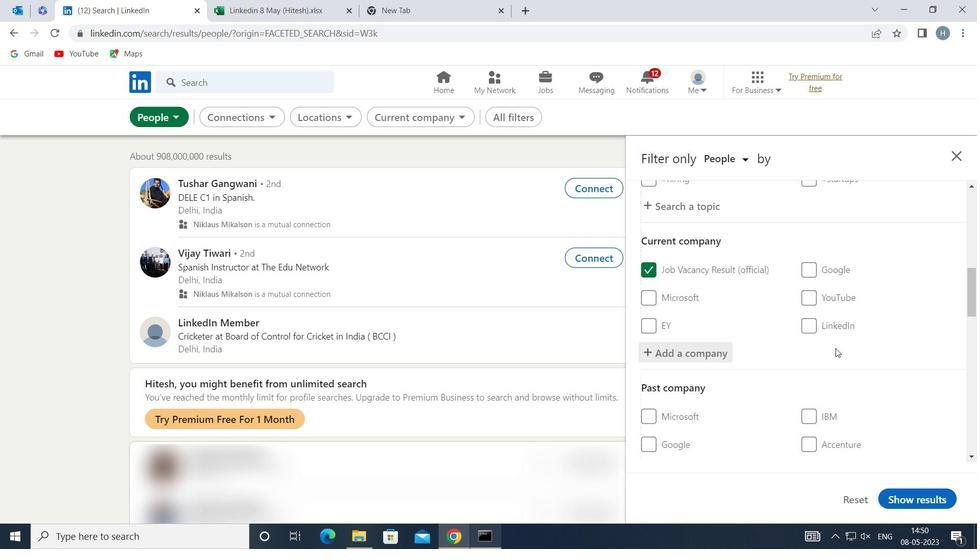 
Action: Mouse scrolled (830, 338) with delta (0, 0)
Screenshot: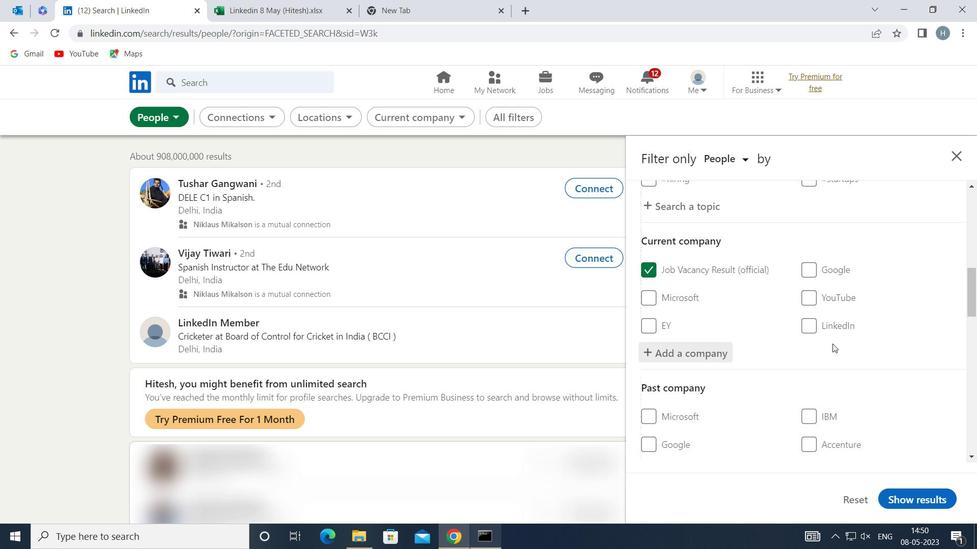 
Action: Mouse scrolled (830, 338) with delta (0, 0)
Screenshot: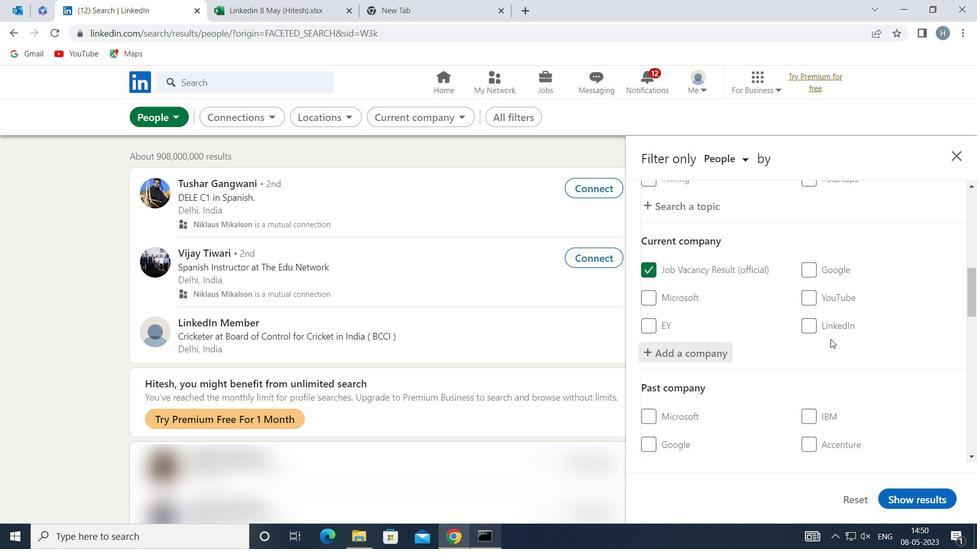 
Action: Mouse scrolled (830, 338) with delta (0, 0)
Screenshot: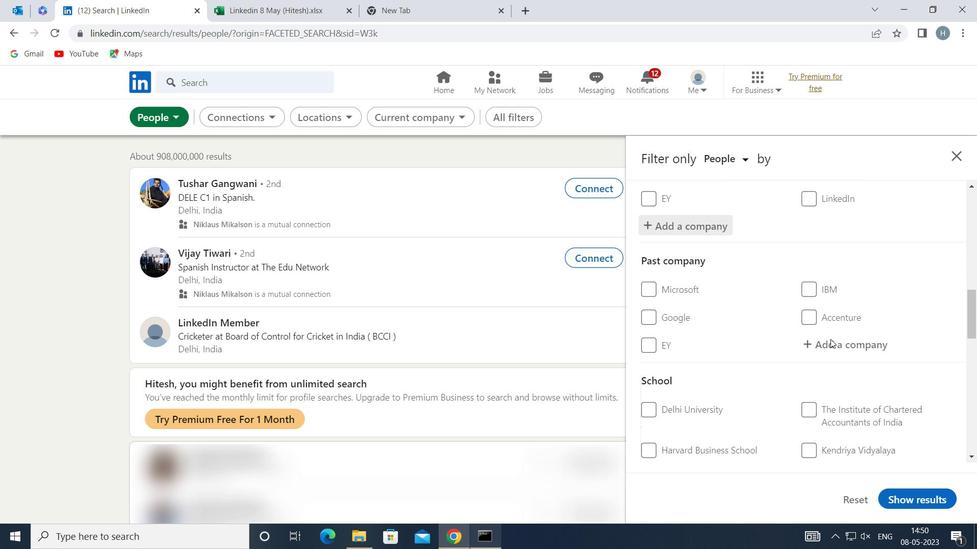 
Action: Mouse moved to (843, 375)
Screenshot: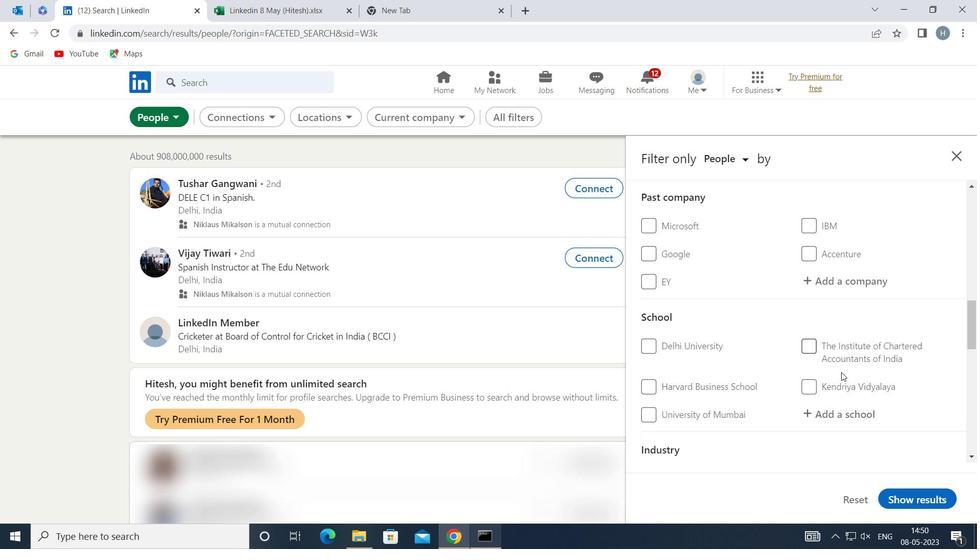 
Action: Mouse scrolled (843, 375) with delta (0, 0)
Screenshot: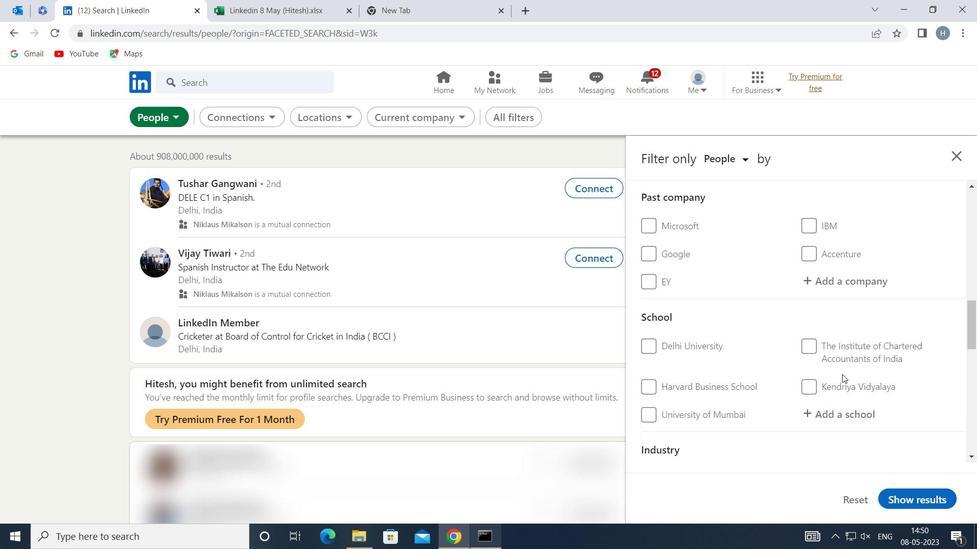 
Action: Mouse moved to (856, 345)
Screenshot: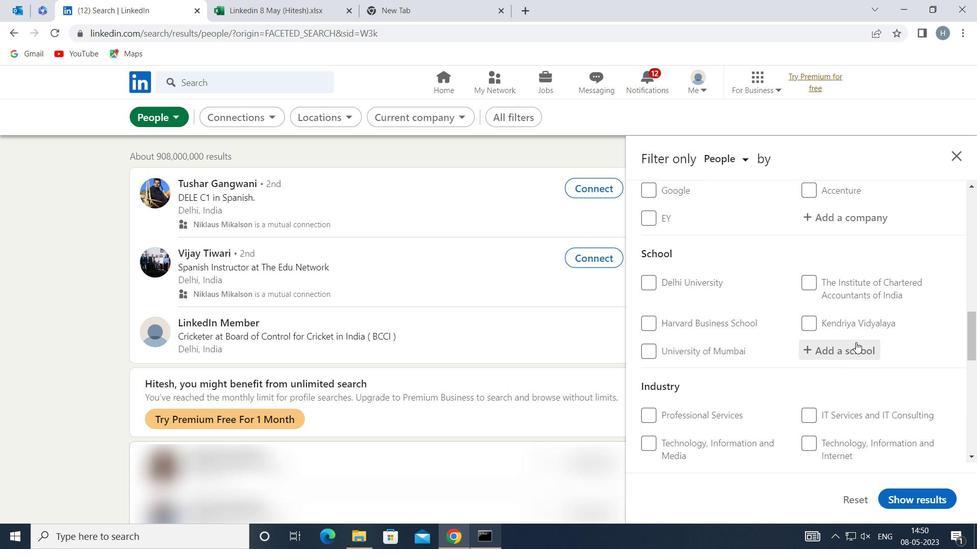 
Action: Mouse pressed left at (856, 345)
Screenshot: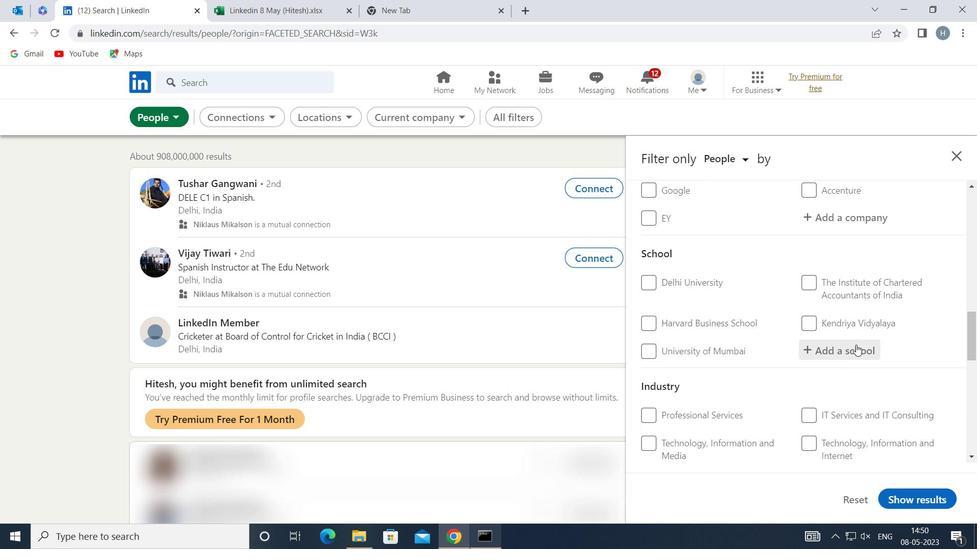 
Action: Key pressed <Key.shift>ST<Key.space><Key.shift>ANDREW
Screenshot: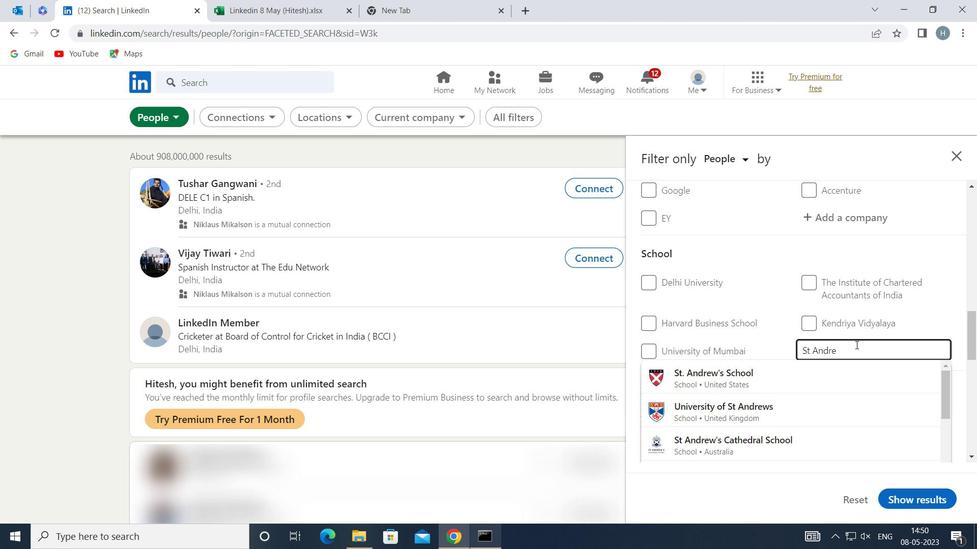 
Action: Mouse moved to (846, 378)
Screenshot: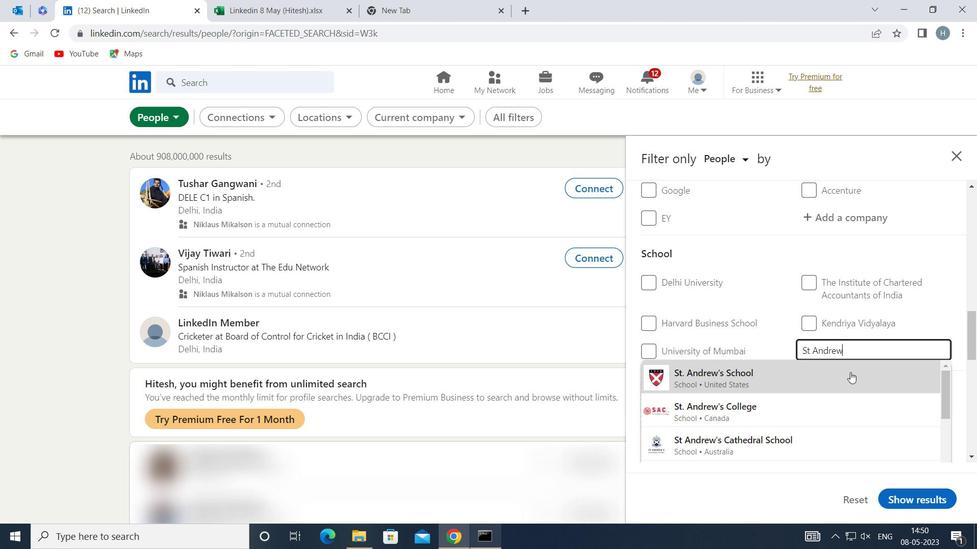 
Action: Mouse scrolled (846, 378) with delta (0, 0)
Screenshot: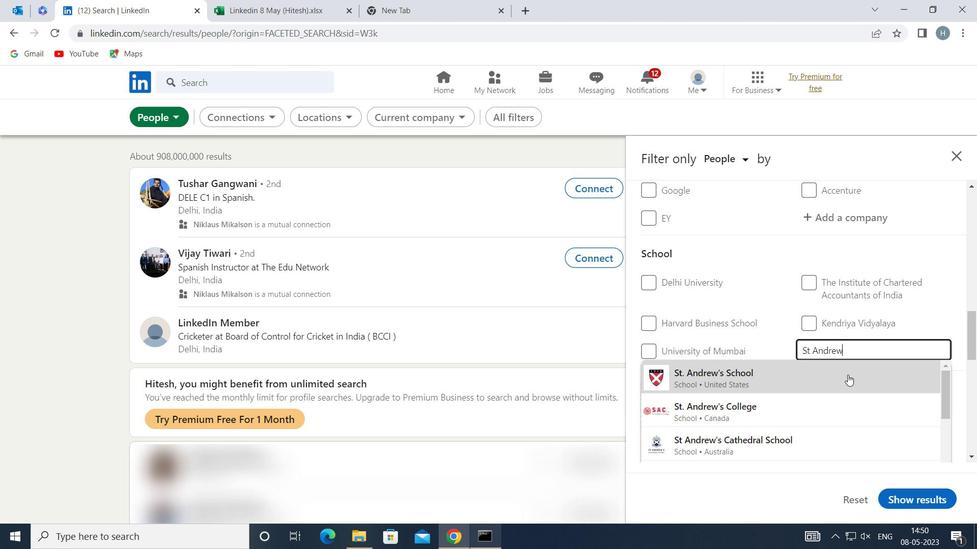 
Action: Mouse moved to (845, 381)
Screenshot: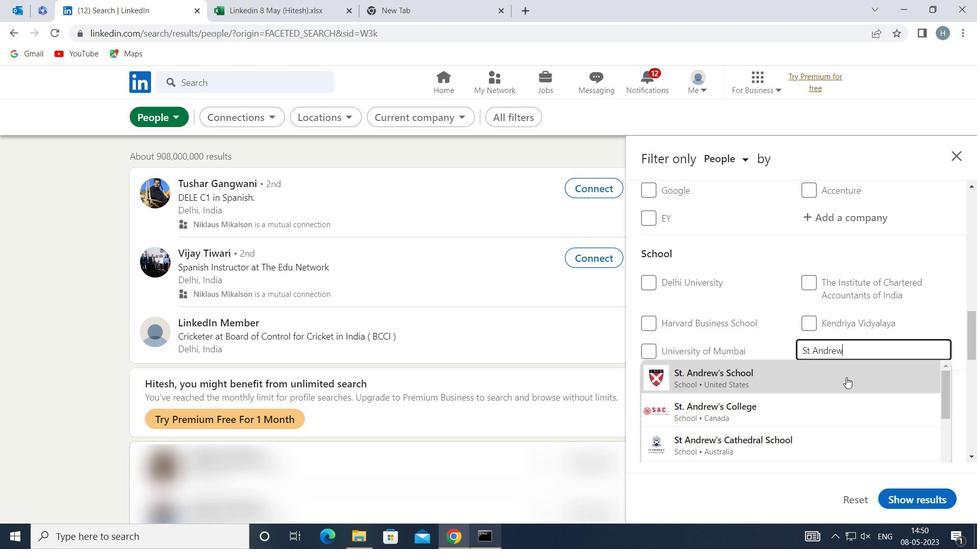 
Action: Mouse scrolled (845, 380) with delta (0, 0)
Screenshot: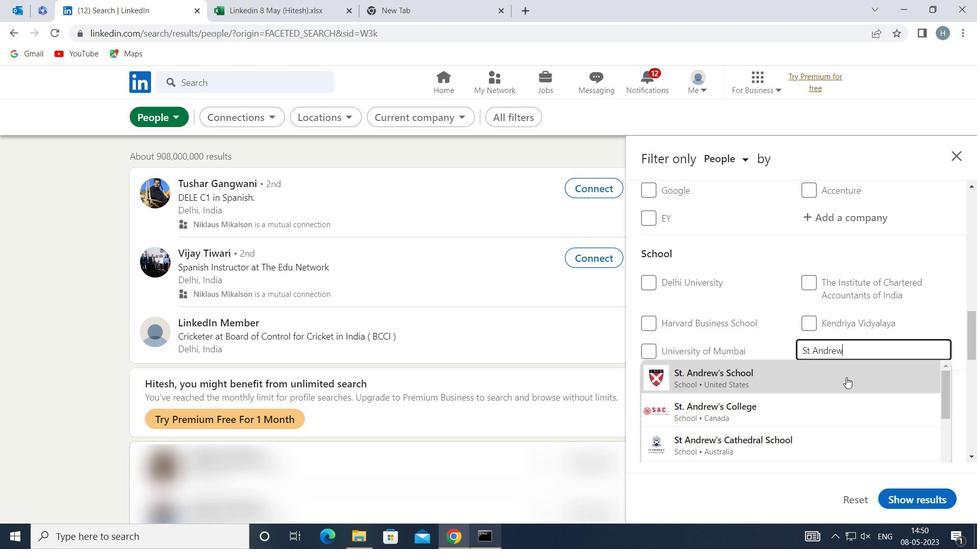 
Action: Mouse moved to (847, 379)
Screenshot: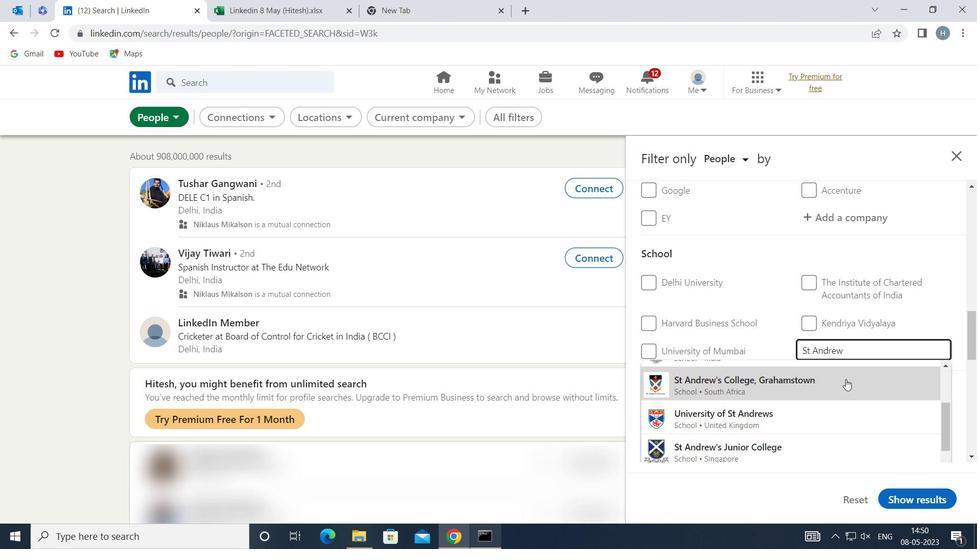 
Action: Mouse scrolled (847, 379) with delta (0, 0)
Screenshot: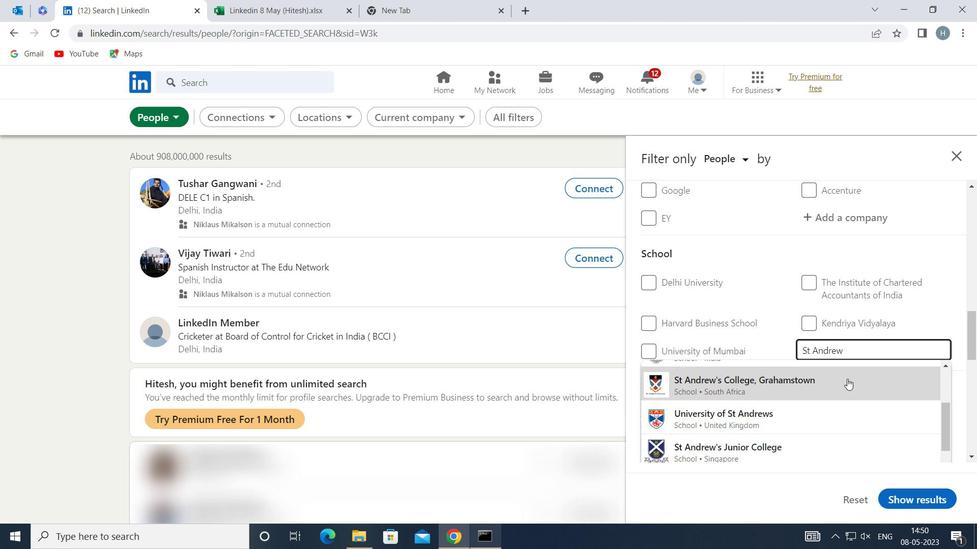 
Action: Mouse moved to (841, 414)
Screenshot: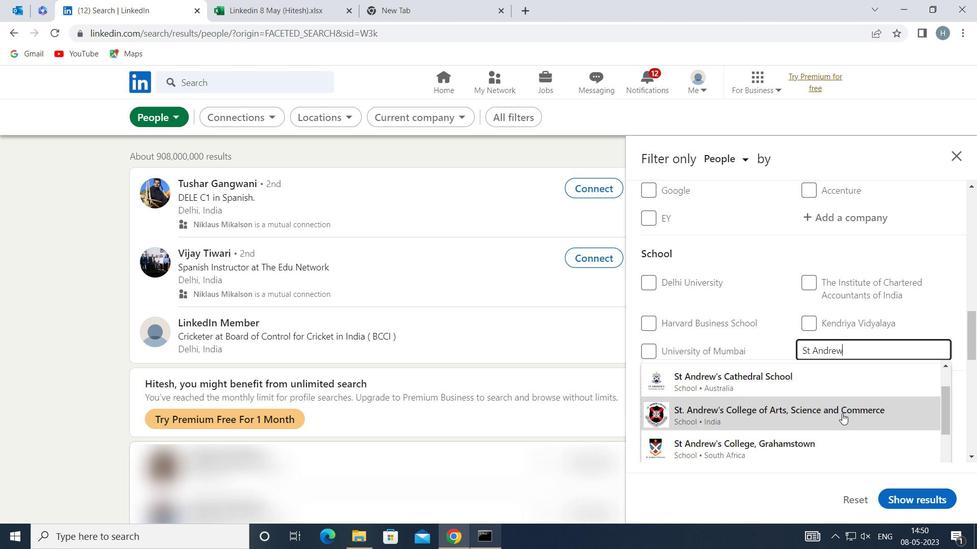
Action: Mouse pressed left at (841, 414)
Screenshot: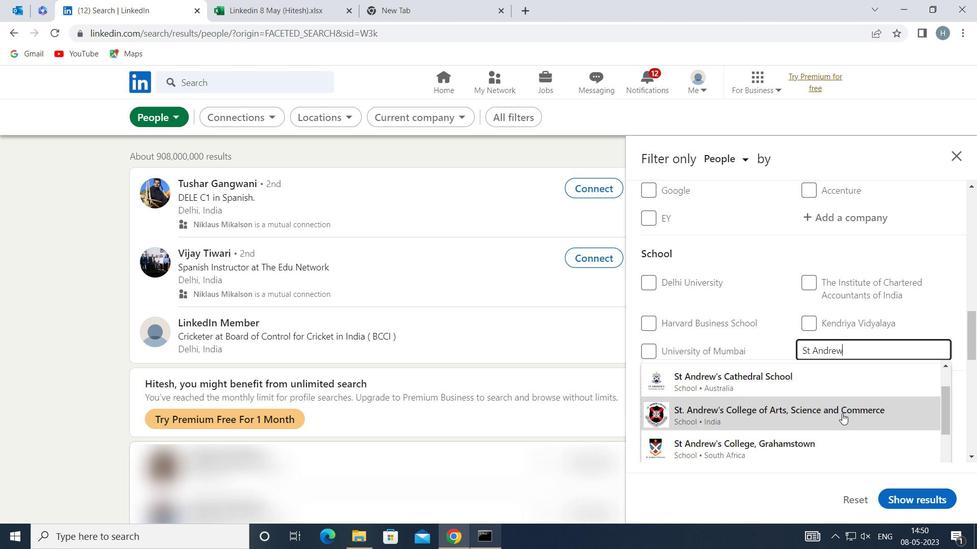 
Action: Mouse moved to (824, 374)
Screenshot: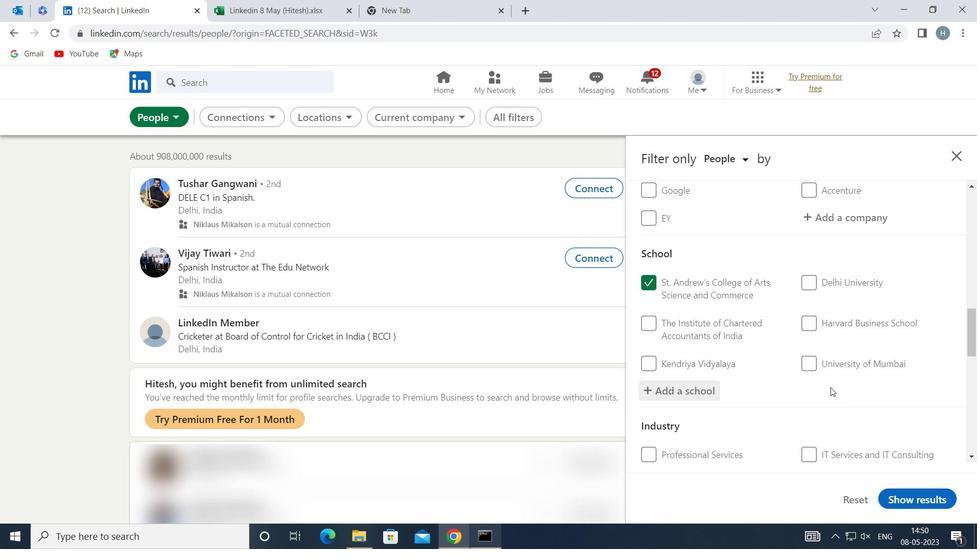 
Action: Mouse scrolled (824, 374) with delta (0, 0)
Screenshot: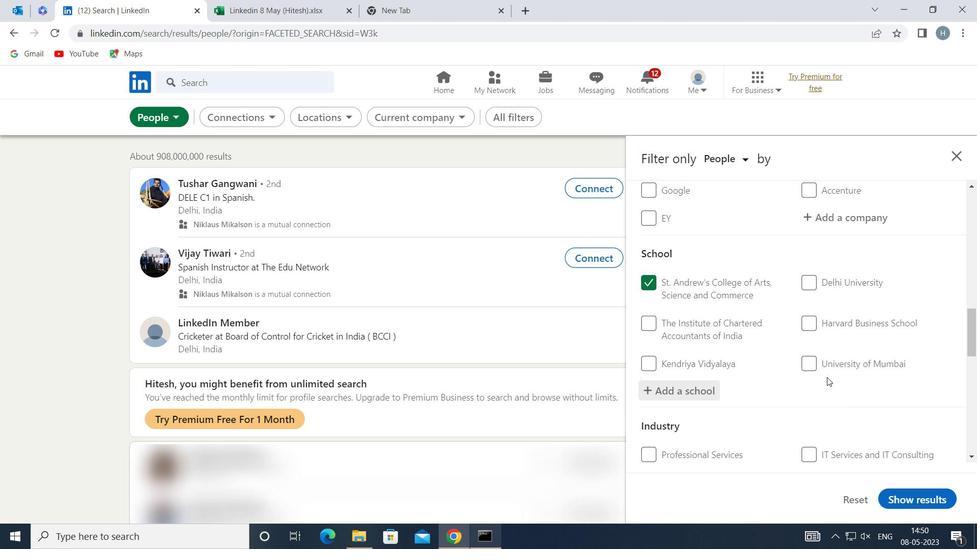 
Action: Mouse moved to (824, 372)
Screenshot: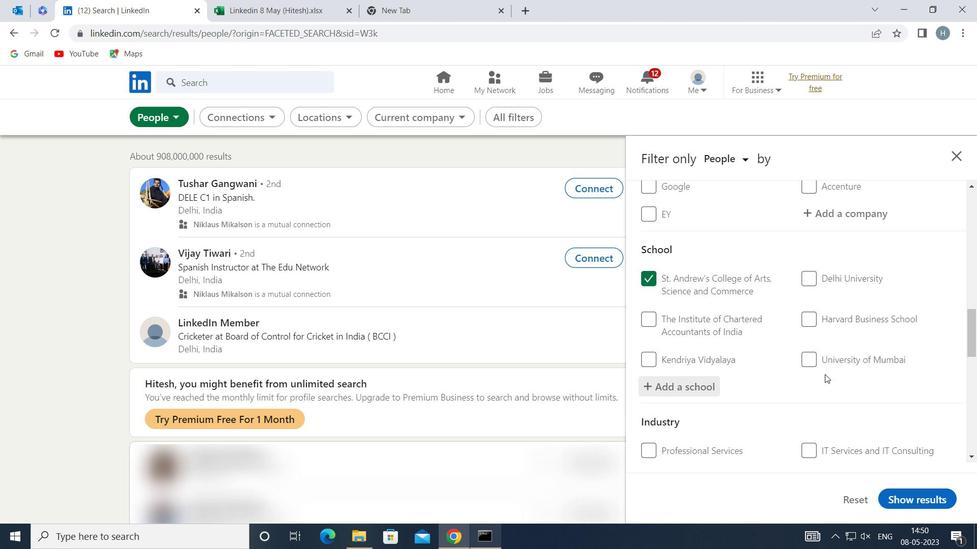 
Action: Mouse scrolled (824, 372) with delta (0, 0)
Screenshot: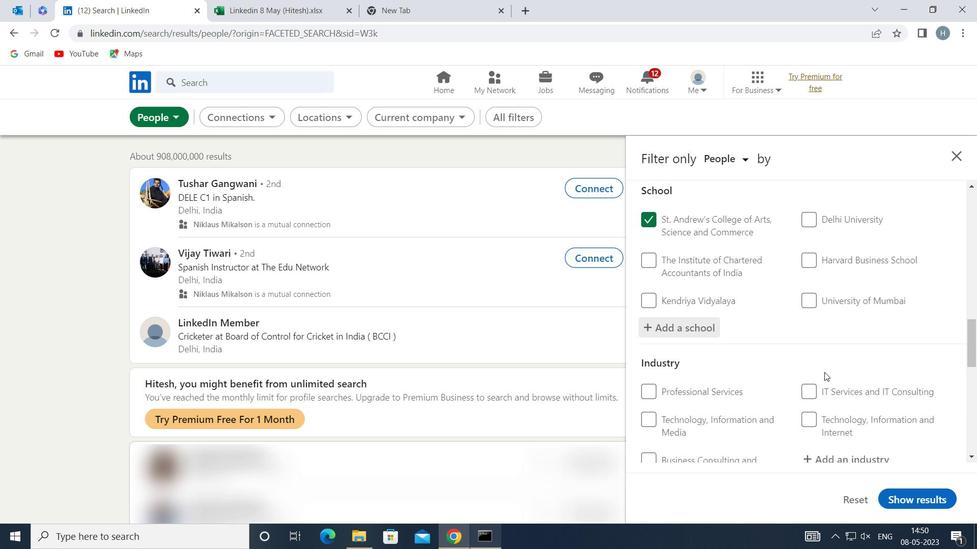 
Action: Mouse moved to (840, 391)
Screenshot: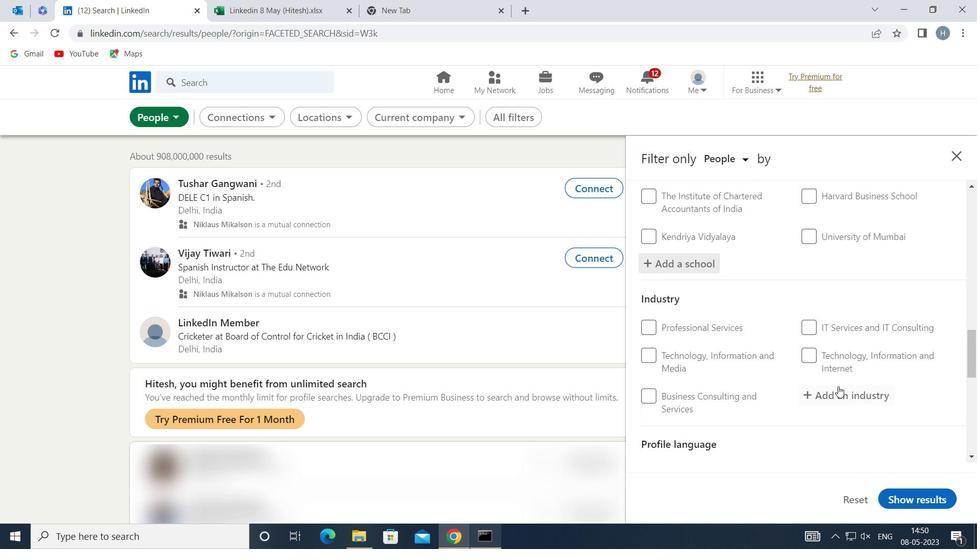 
Action: Mouse pressed left at (840, 391)
Screenshot: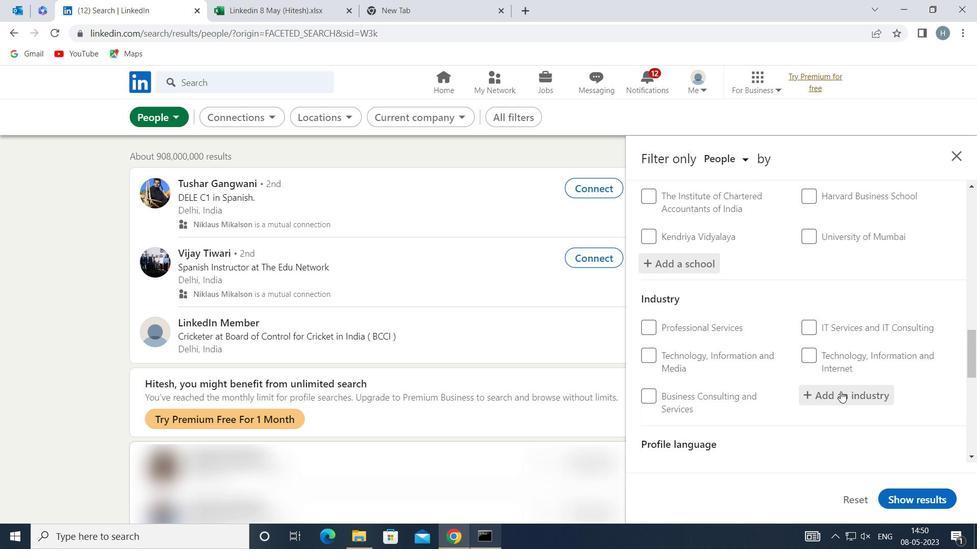 
Action: Key pressed <Key.shift>MAGNETIC
Screenshot: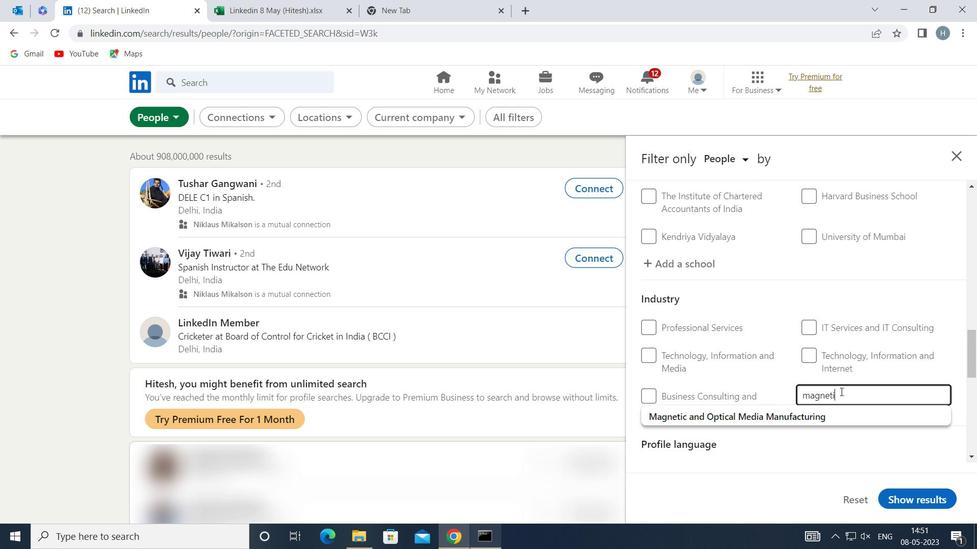 
Action: Mouse moved to (792, 415)
Screenshot: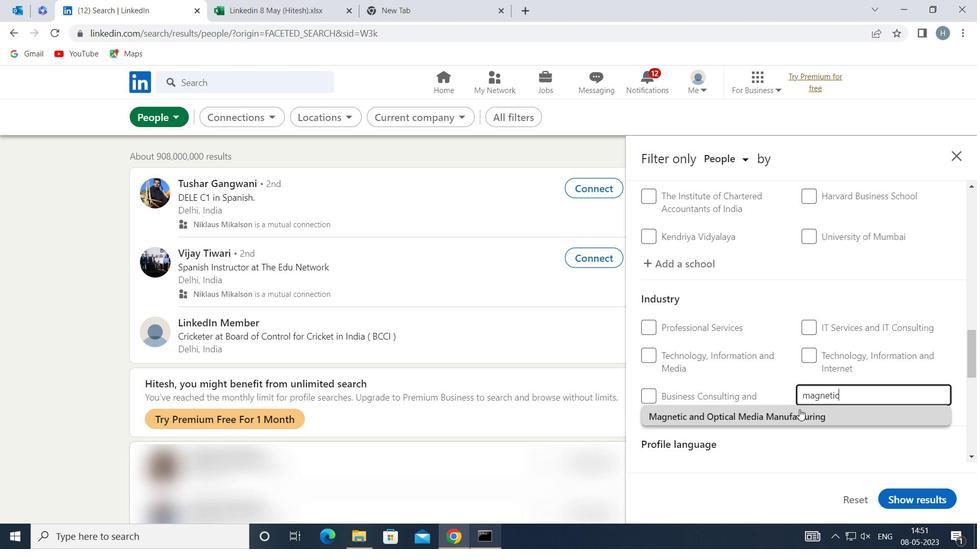 
Action: Mouse pressed left at (792, 415)
Screenshot: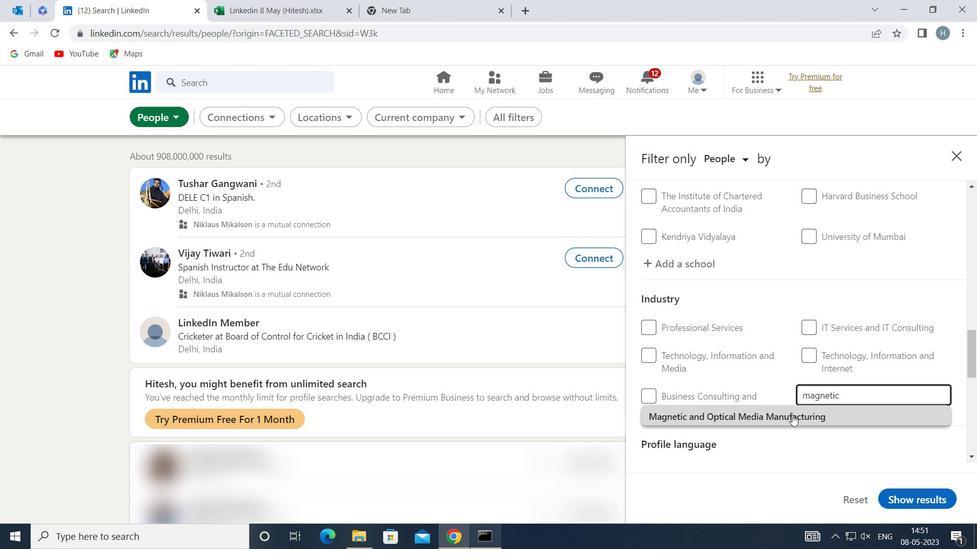 
Action: Mouse moved to (783, 386)
Screenshot: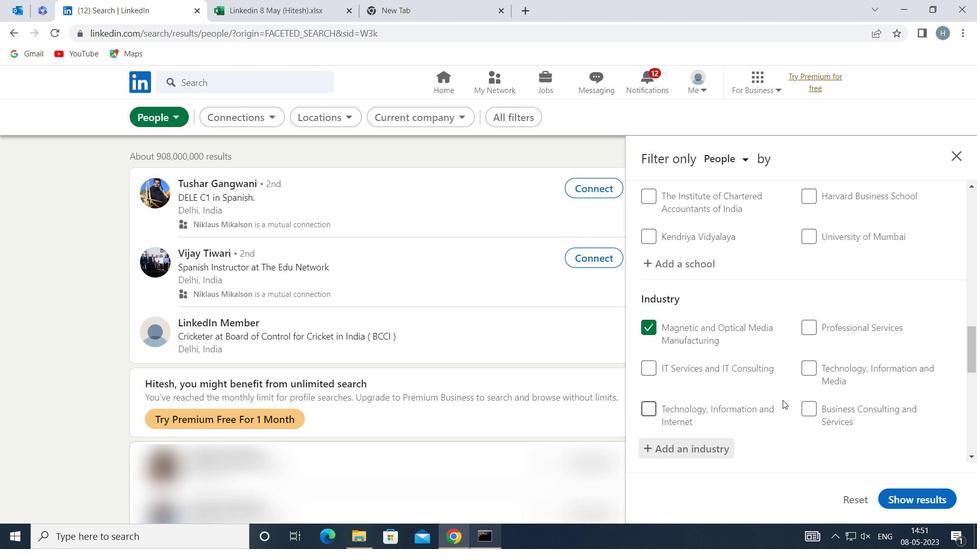 
Action: Mouse scrolled (783, 386) with delta (0, 0)
Screenshot: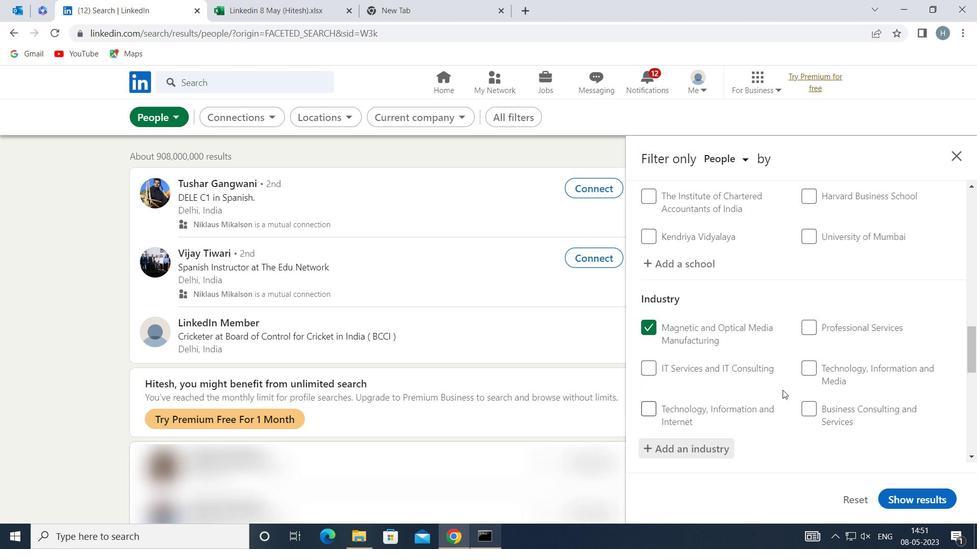 
Action: Mouse scrolled (783, 386) with delta (0, 0)
Screenshot: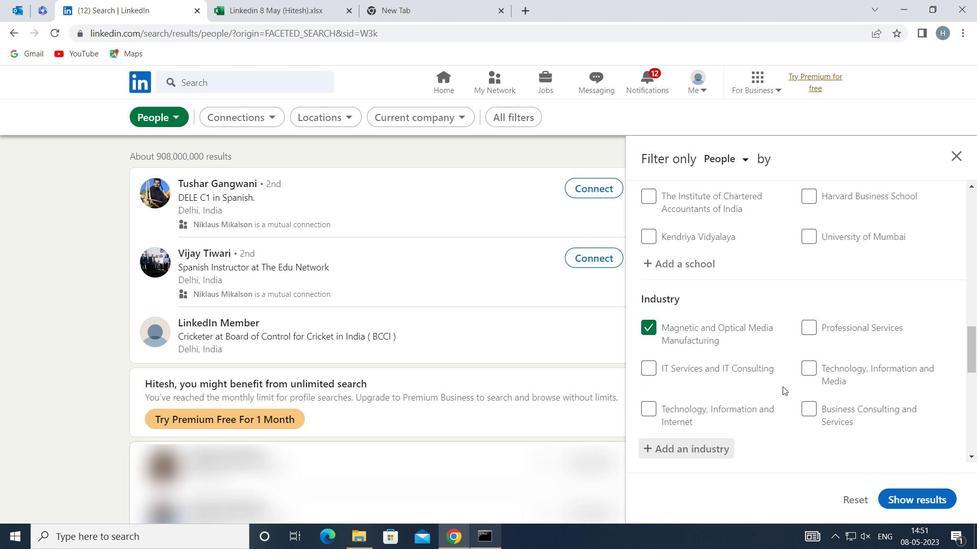 
Action: Mouse moved to (784, 384)
Screenshot: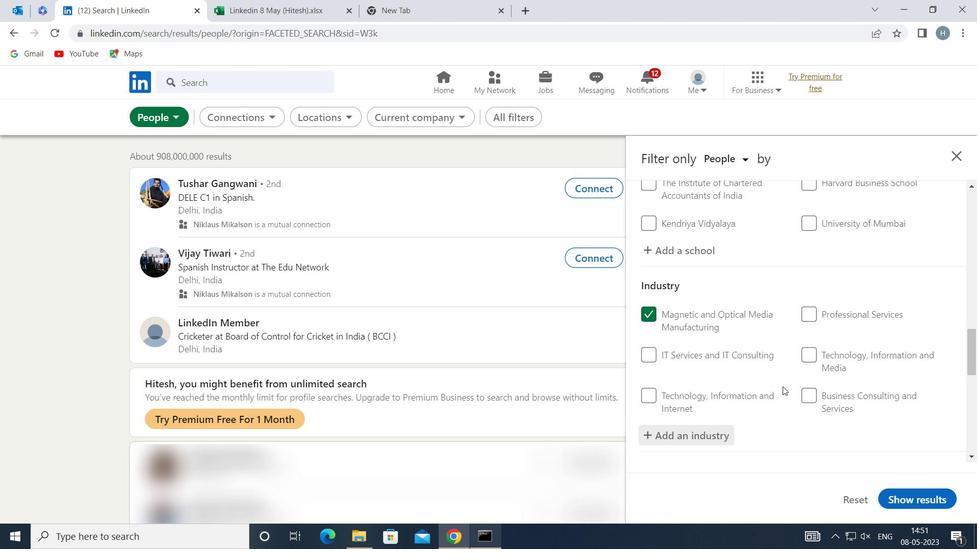 
Action: Mouse scrolled (784, 383) with delta (0, 0)
Screenshot: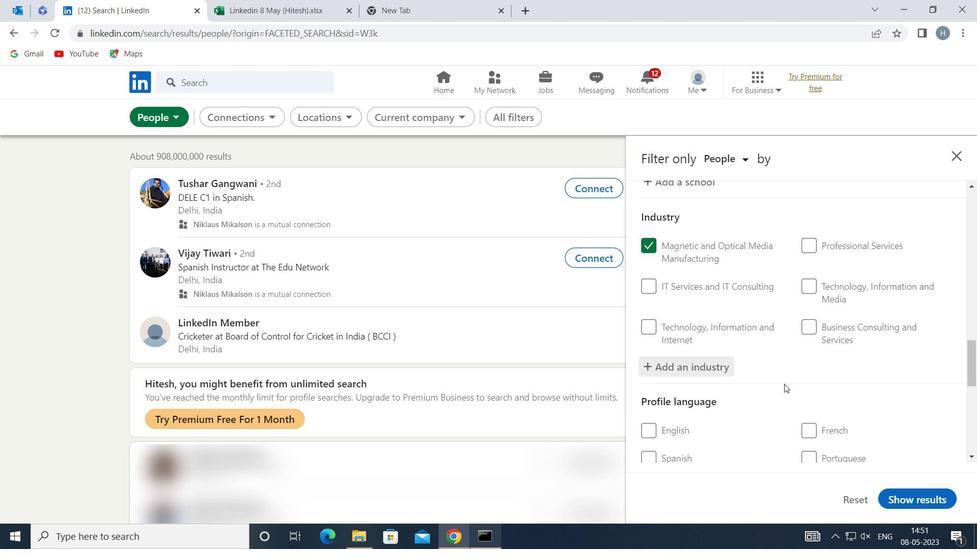 
Action: Mouse moved to (789, 380)
Screenshot: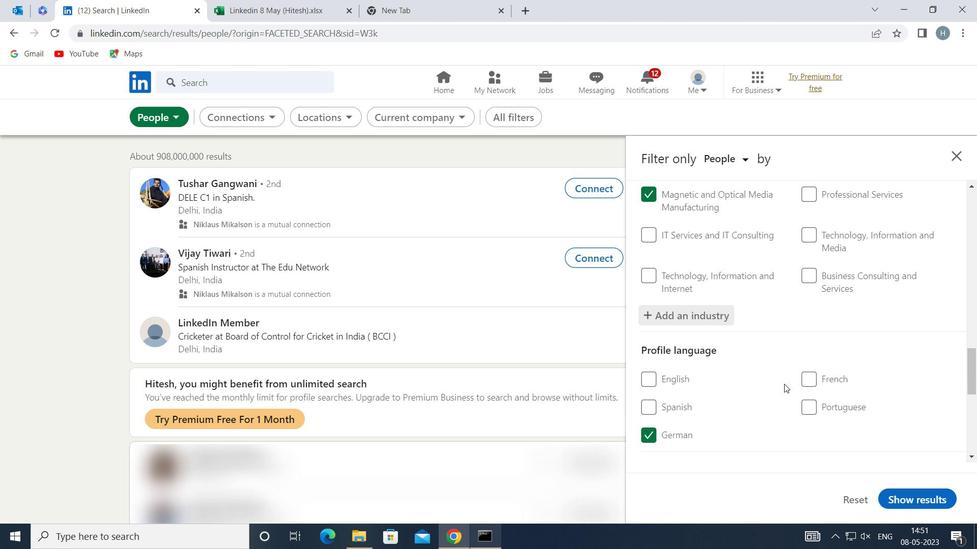 
Action: Mouse scrolled (789, 379) with delta (0, 0)
Screenshot: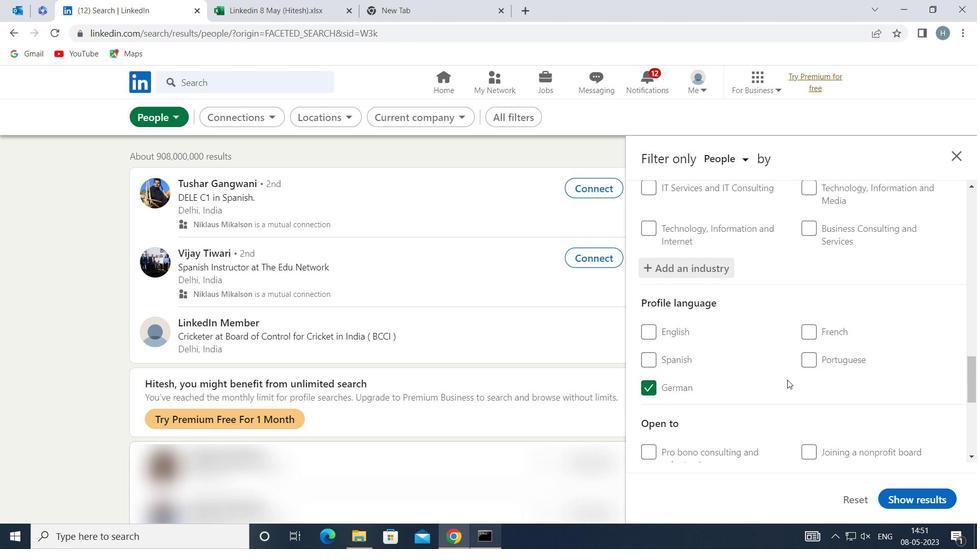 
Action: Mouse moved to (794, 378)
Screenshot: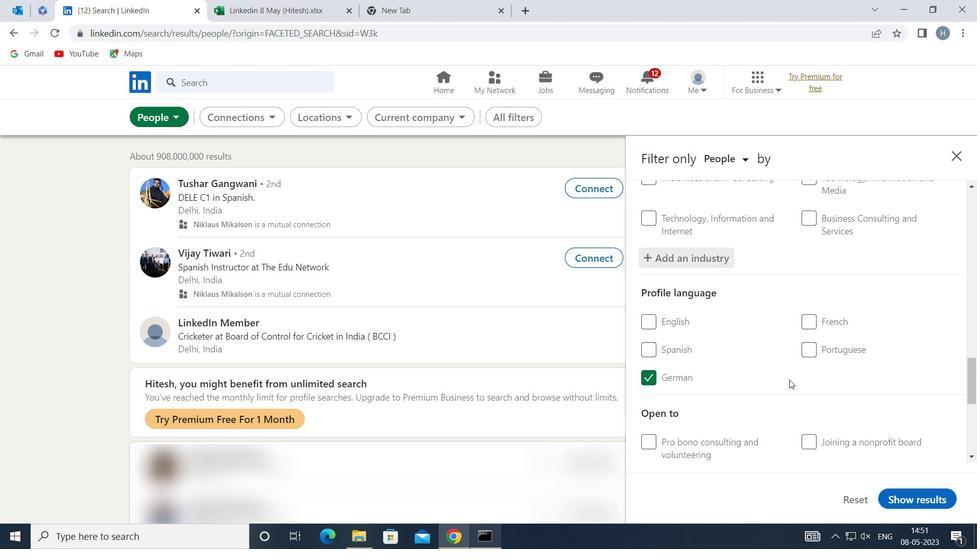 
Action: Mouse scrolled (794, 377) with delta (0, 0)
Screenshot: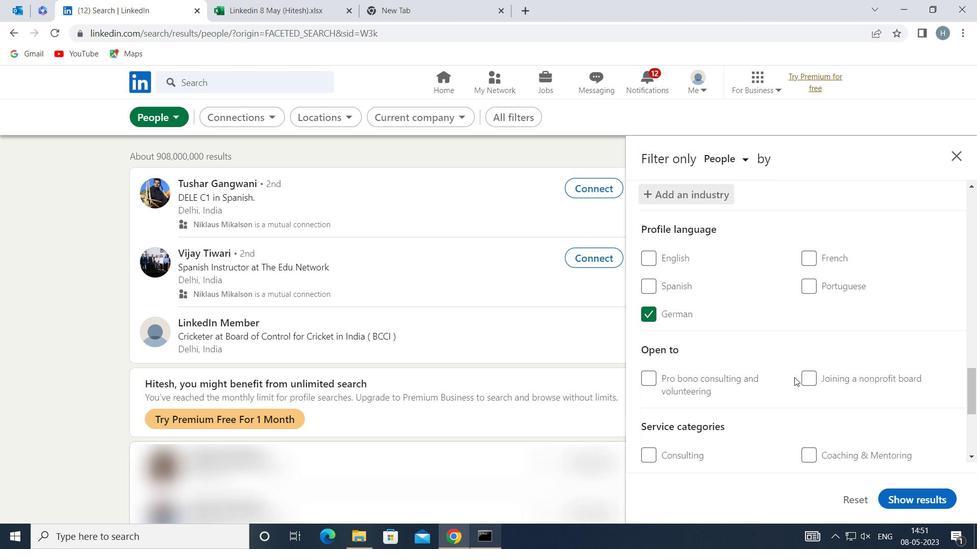 
Action: Mouse moved to (798, 378)
Screenshot: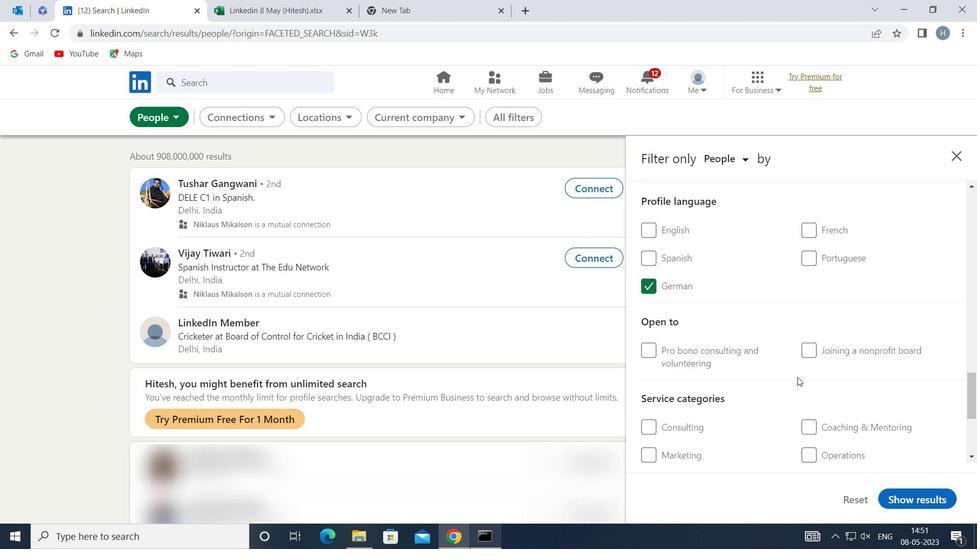 
Action: Mouse scrolled (798, 377) with delta (0, 0)
Screenshot: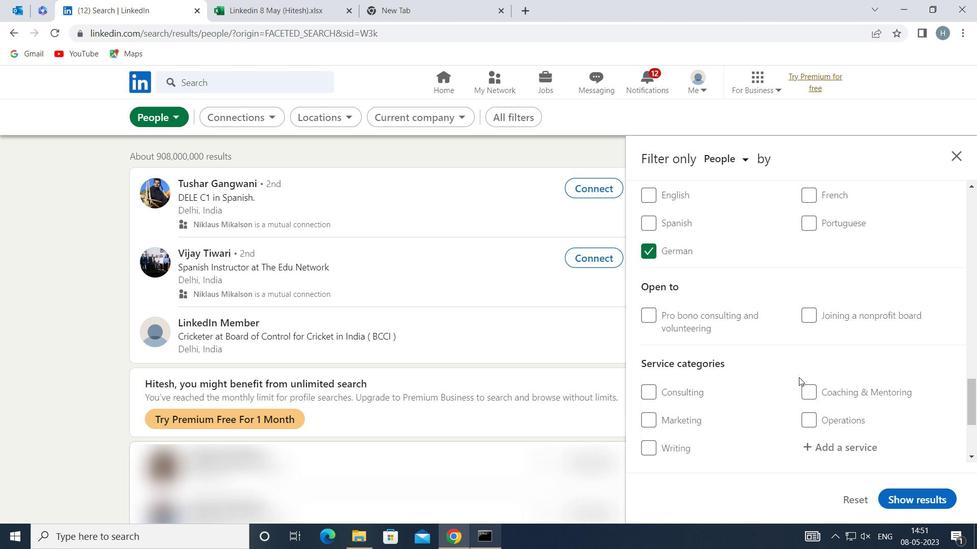 
Action: Mouse moved to (834, 378)
Screenshot: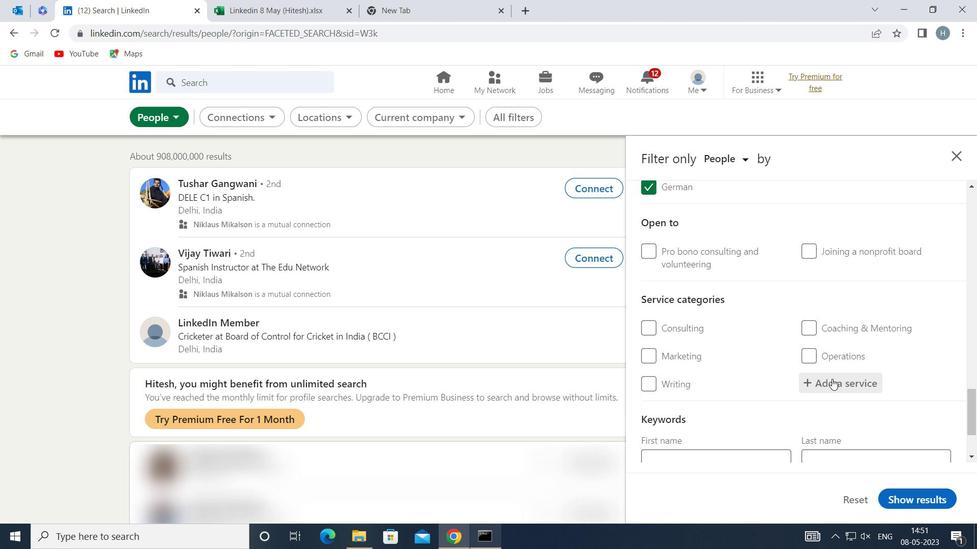 
Action: Mouse pressed left at (834, 378)
Screenshot: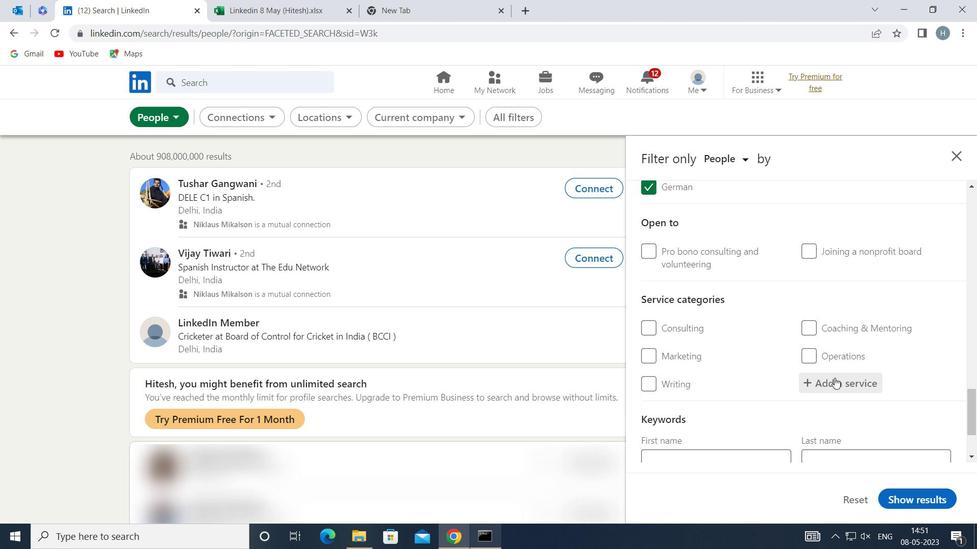 
Action: Key pressed <Key.shift>MANAGEMENT<Key.space><Key.shift><Key.shift><Key.shift><Key.shift><Key.shift><Key.shift>CO
Screenshot: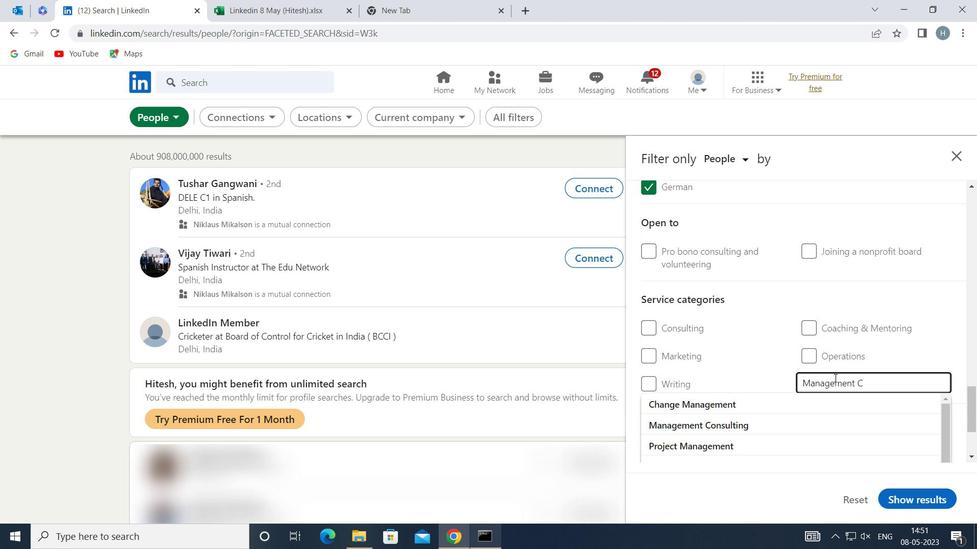 
Action: Mouse moved to (833, 367)
Screenshot: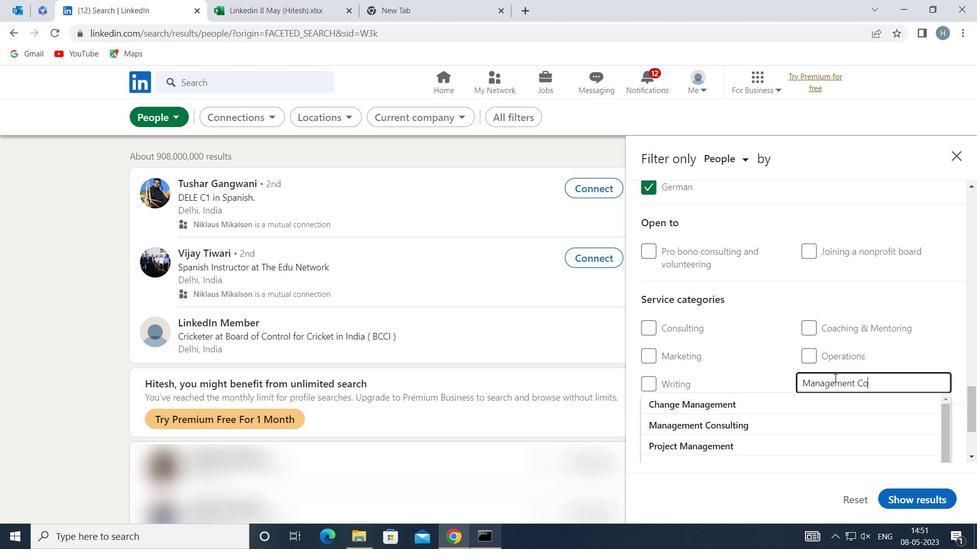 
Action: Key pressed N
Screenshot: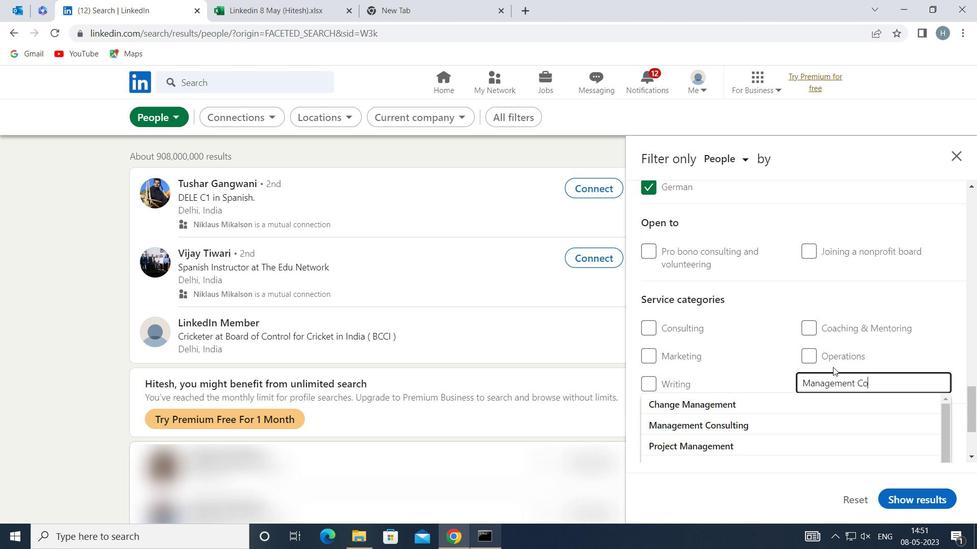 
Action: Mouse moved to (774, 397)
Screenshot: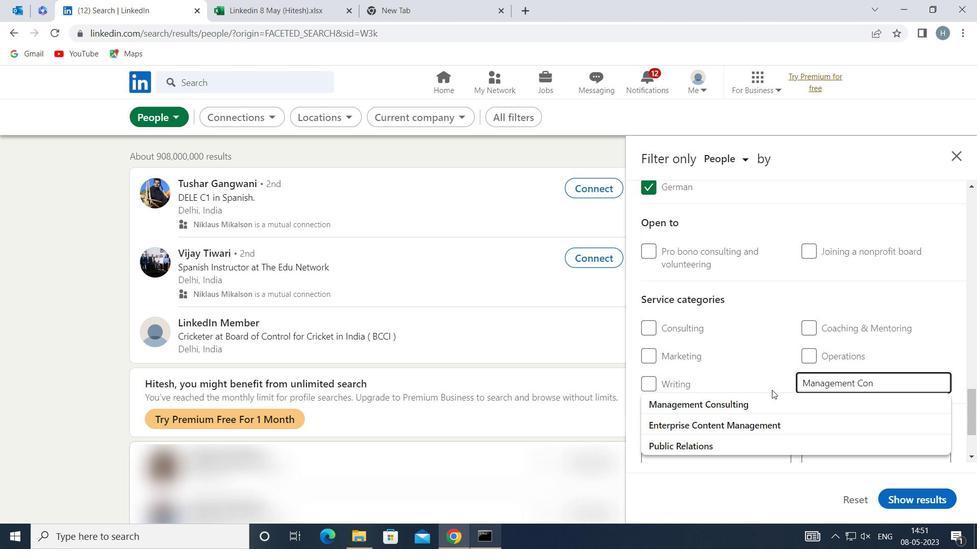 
Action: Mouse pressed left at (774, 397)
Screenshot: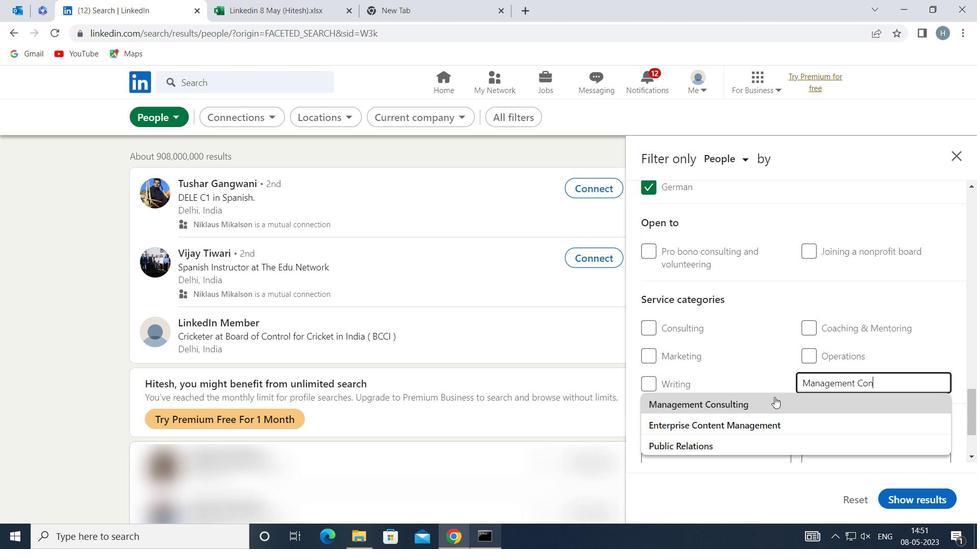 
Action: Mouse moved to (774, 382)
Screenshot: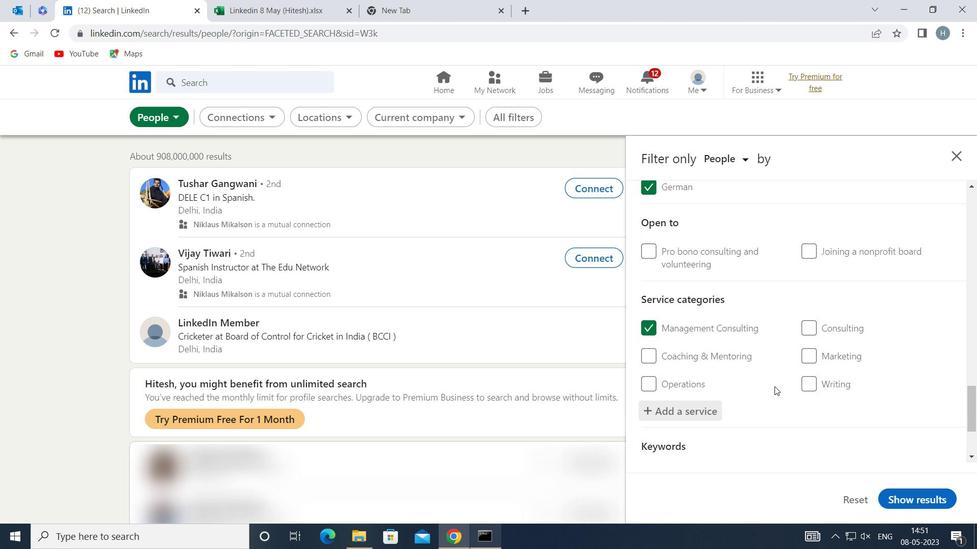 
Action: Mouse scrolled (774, 381) with delta (0, 0)
Screenshot: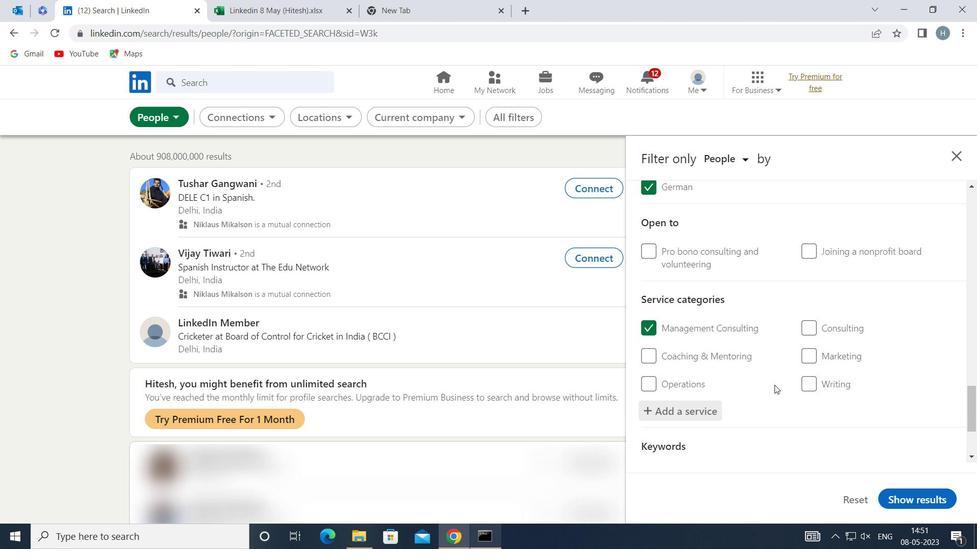 
Action: Mouse scrolled (774, 381) with delta (0, 0)
Screenshot: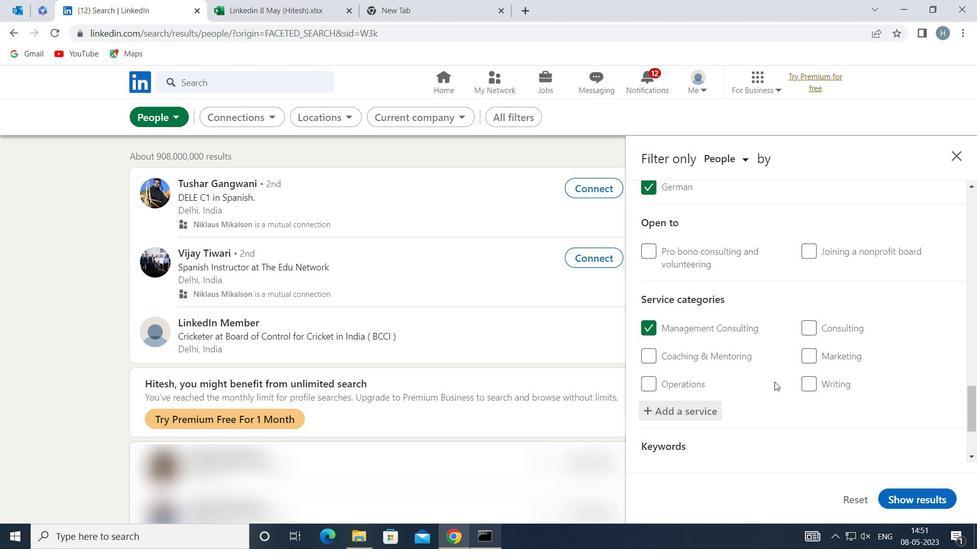 
Action: Mouse scrolled (774, 381) with delta (0, 0)
Screenshot: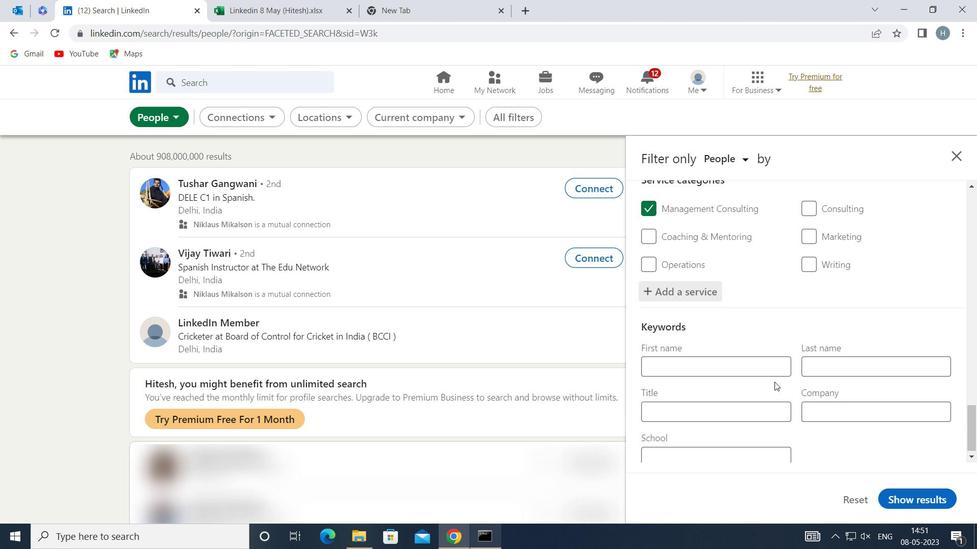 
Action: Mouse moved to (745, 395)
Screenshot: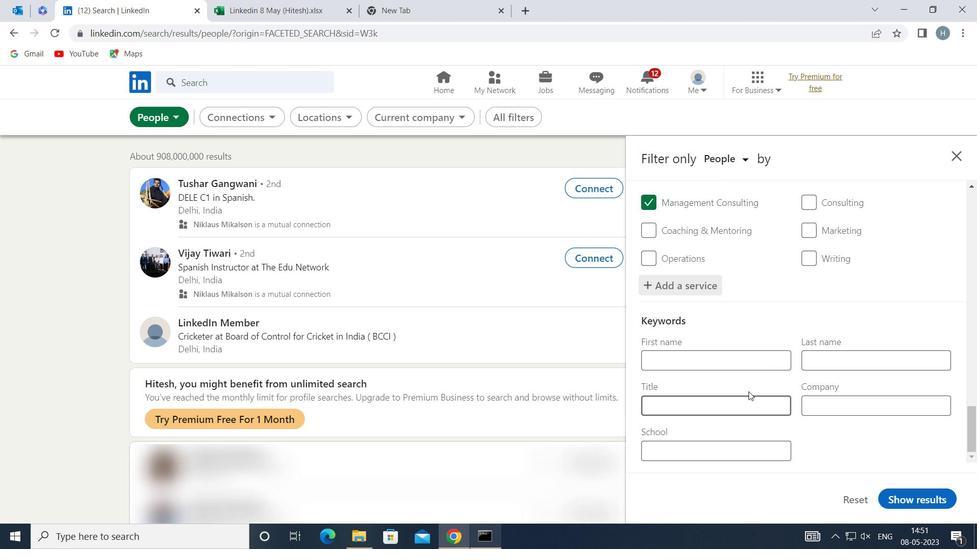 
Action: Mouse pressed left at (745, 395)
Screenshot: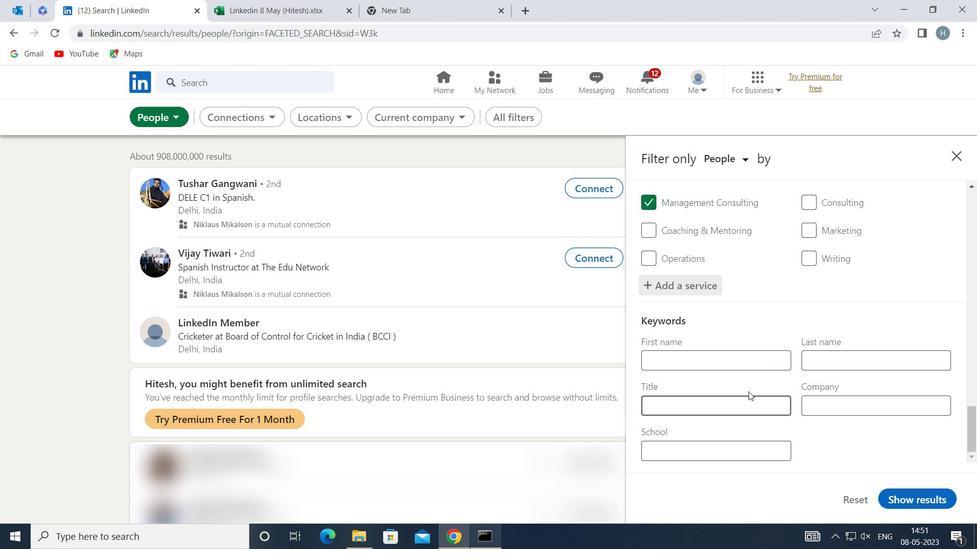 
Action: Mouse moved to (744, 395)
Screenshot: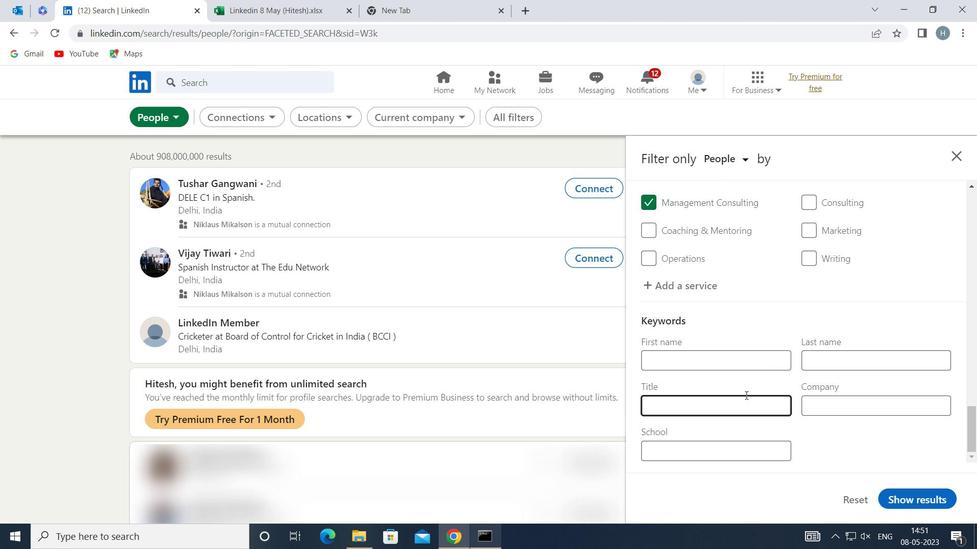 
Action: Key pressed <Key.shift>ACCOUNTS<Key.space><Key.shift>PAYABLE/<Key.shift>RECEIVABLE<Key.space><Key.shift>CLERK
Screenshot: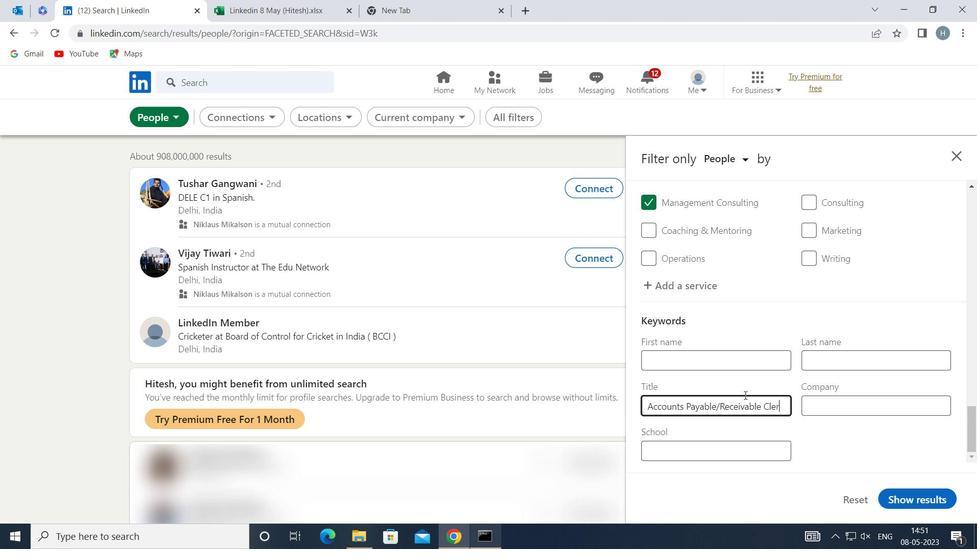 
Action: Mouse moved to (921, 498)
Screenshot: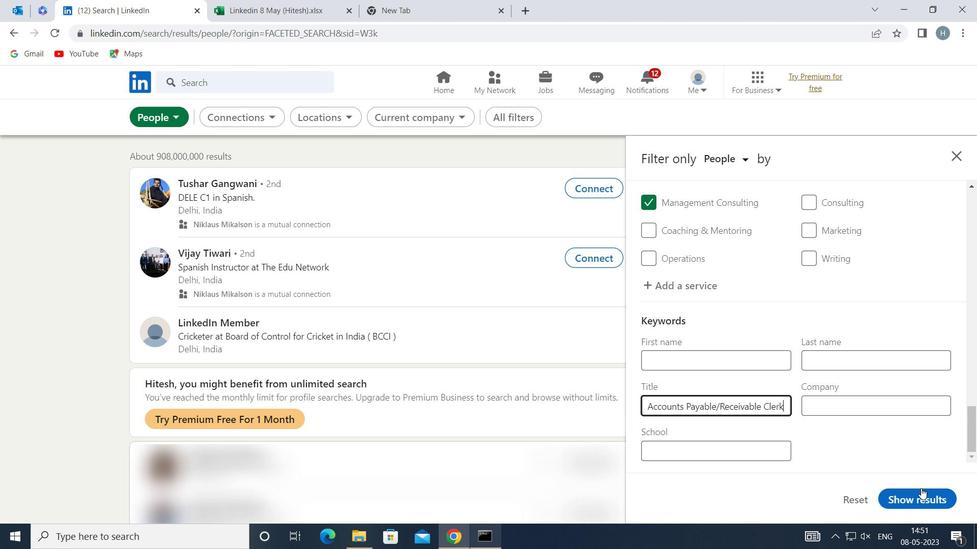 
Action: Mouse pressed left at (921, 498)
Screenshot: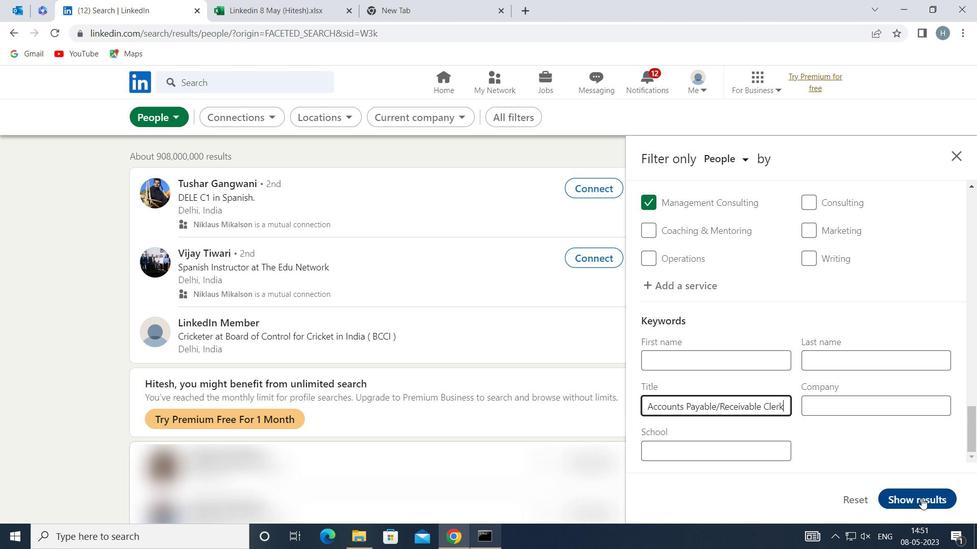 
Action: Mouse moved to (752, 382)
Screenshot: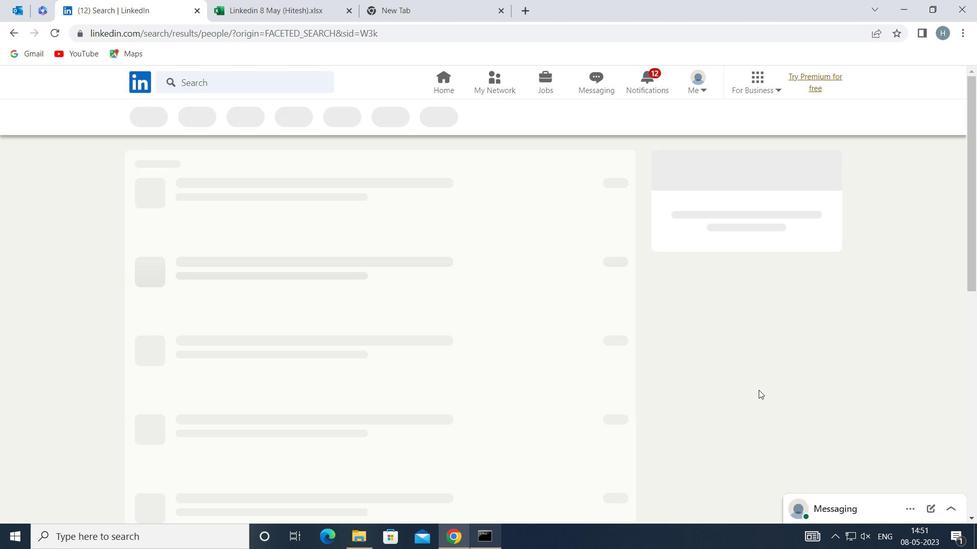 
